 Task: Plan a event for the book club meeting.
Action: Mouse pressed left at (471, 325)
Screenshot: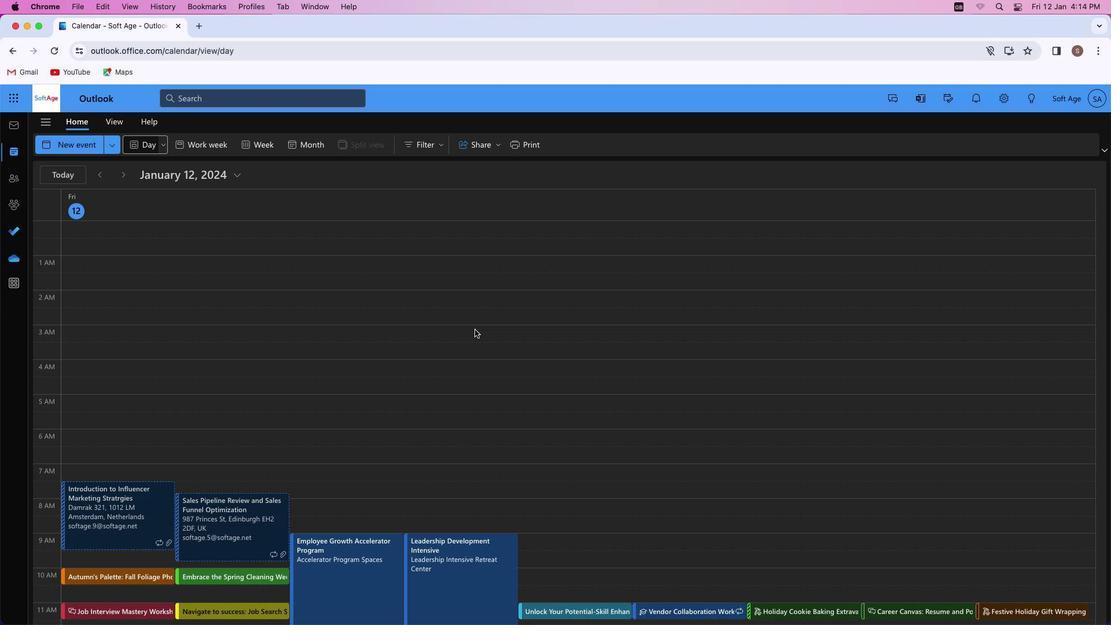 
Action: Mouse moved to (74, 138)
Screenshot: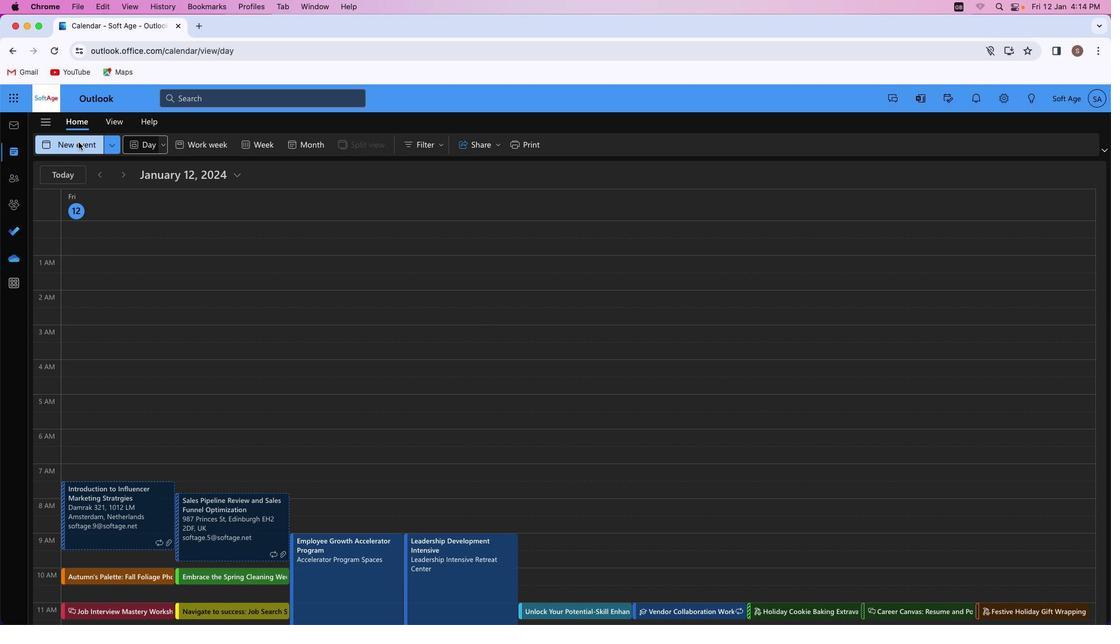 
Action: Mouse pressed left at (74, 138)
Screenshot: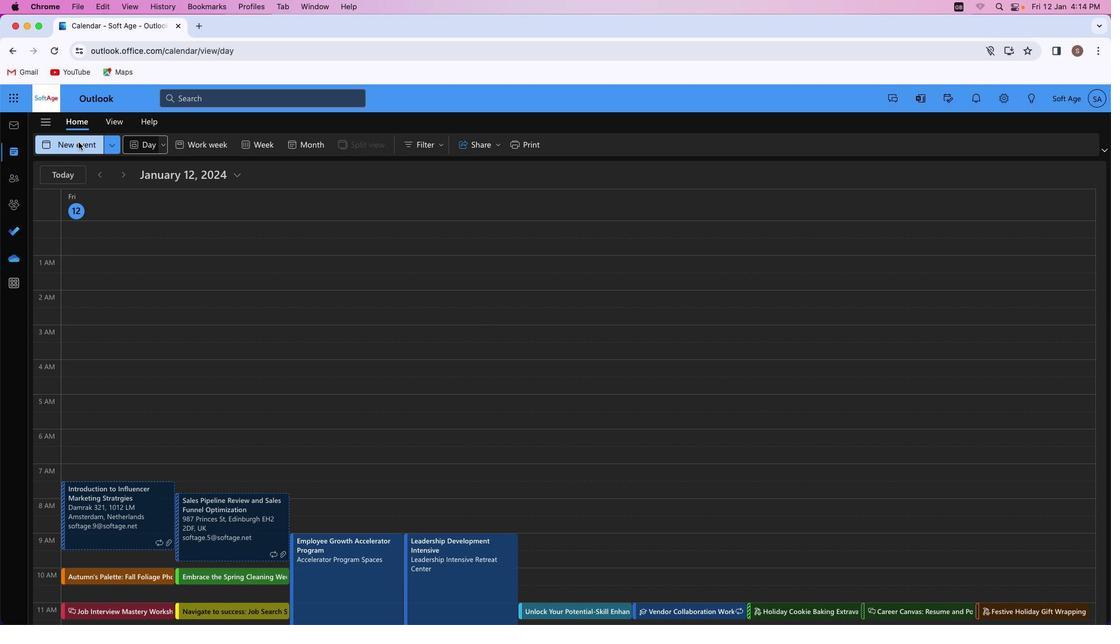 
Action: Mouse moved to (323, 216)
Screenshot: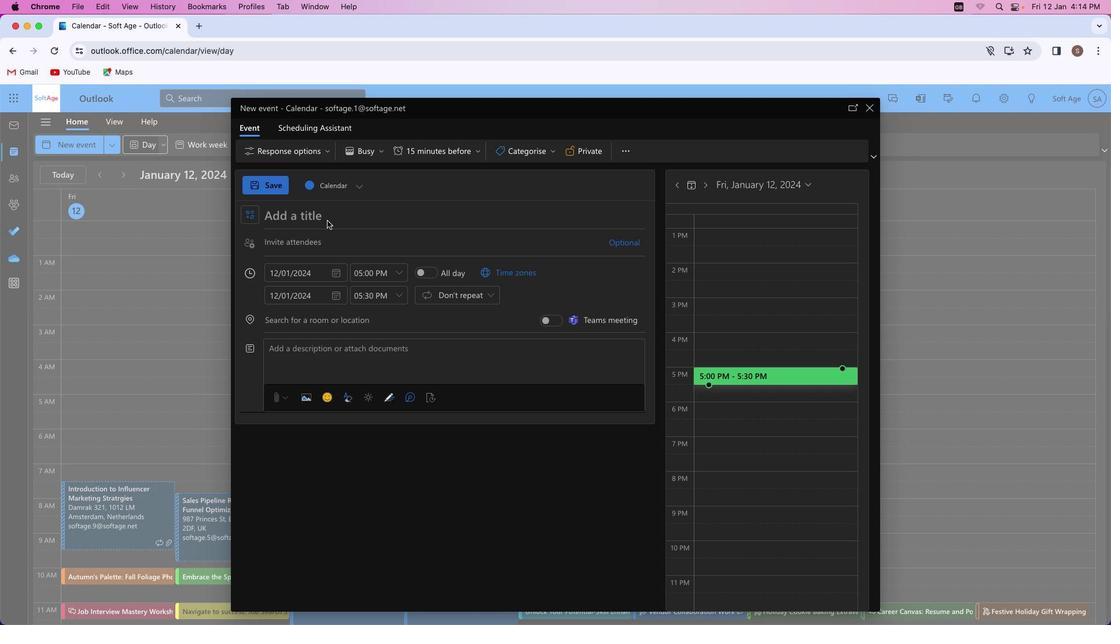 
Action: Mouse pressed left at (323, 216)
Screenshot: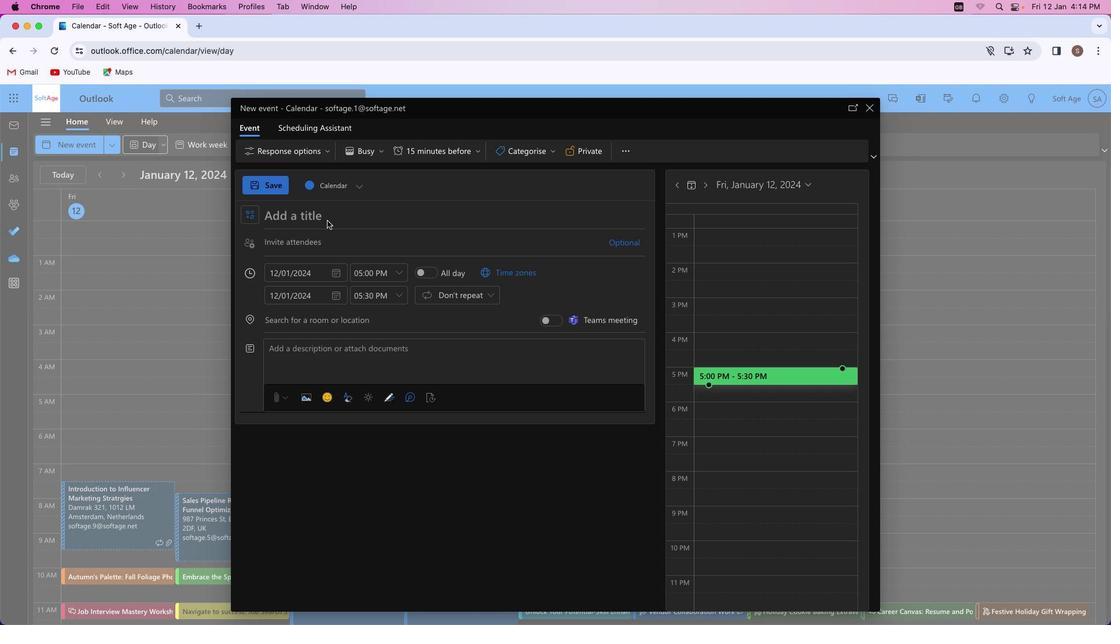 
Action: Key pressed Key.shift'U''n''w''i''n''d'Key.space'a''n''d'Key.spaceKey.shift'E''n''g''a''g''e'Key.space'a''t'Key.space't''h''e'Key.spaceKey.shift'B''o''o''k'Key.spaceKey.shift'C''l''u''b'Key.spaceKey.shift'S''u''m''m''i''t'
Screenshot: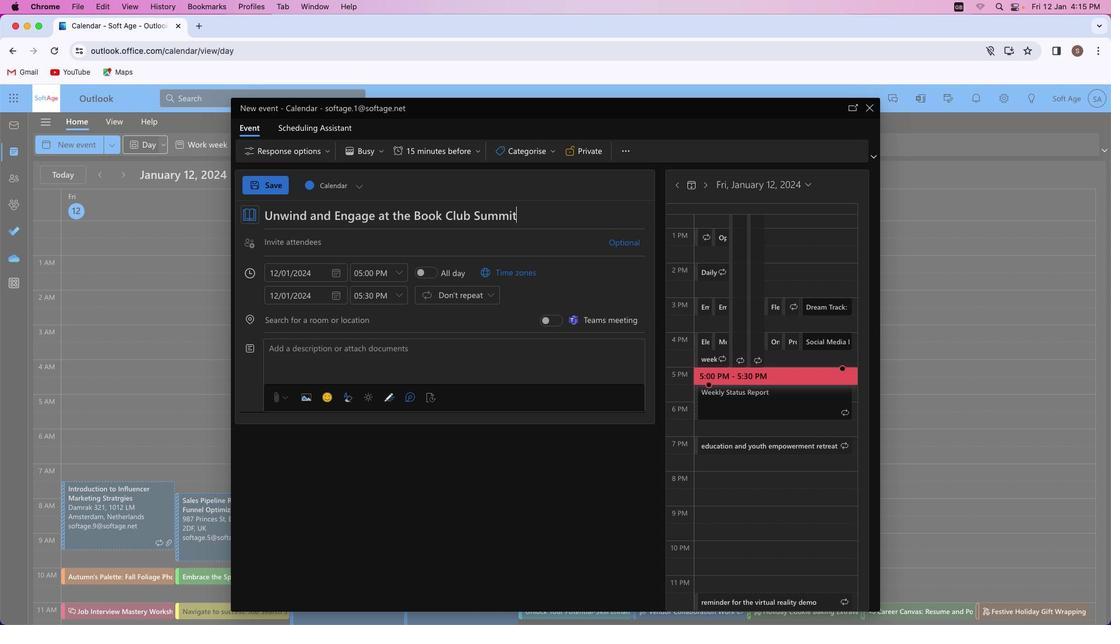 
Action: Mouse moved to (314, 242)
Screenshot: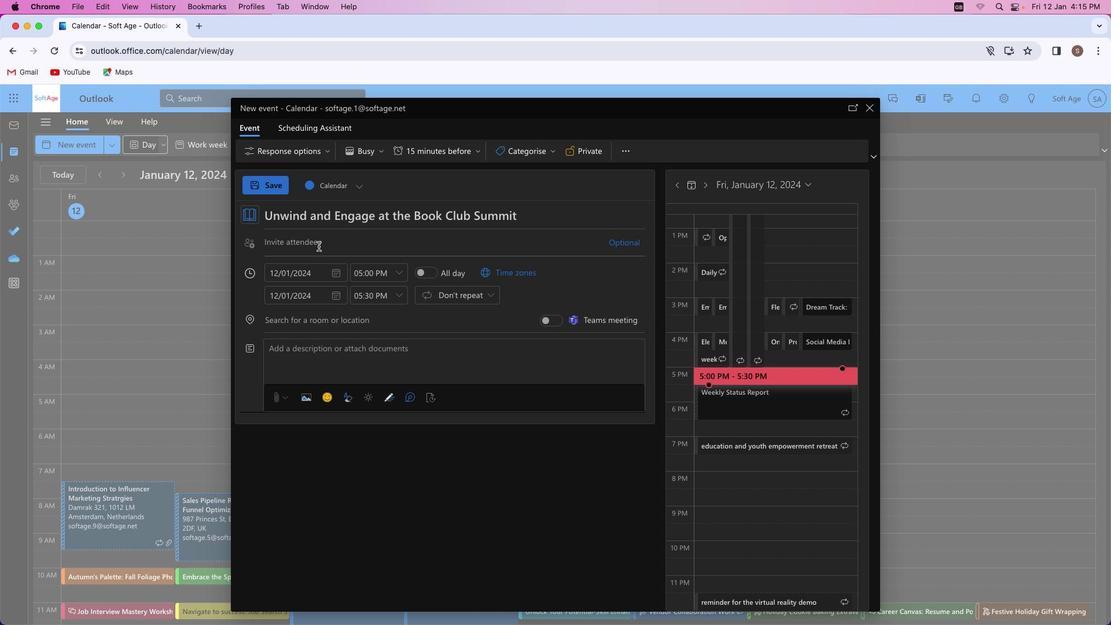 
Action: Mouse pressed left at (314, 242)
Screenshot: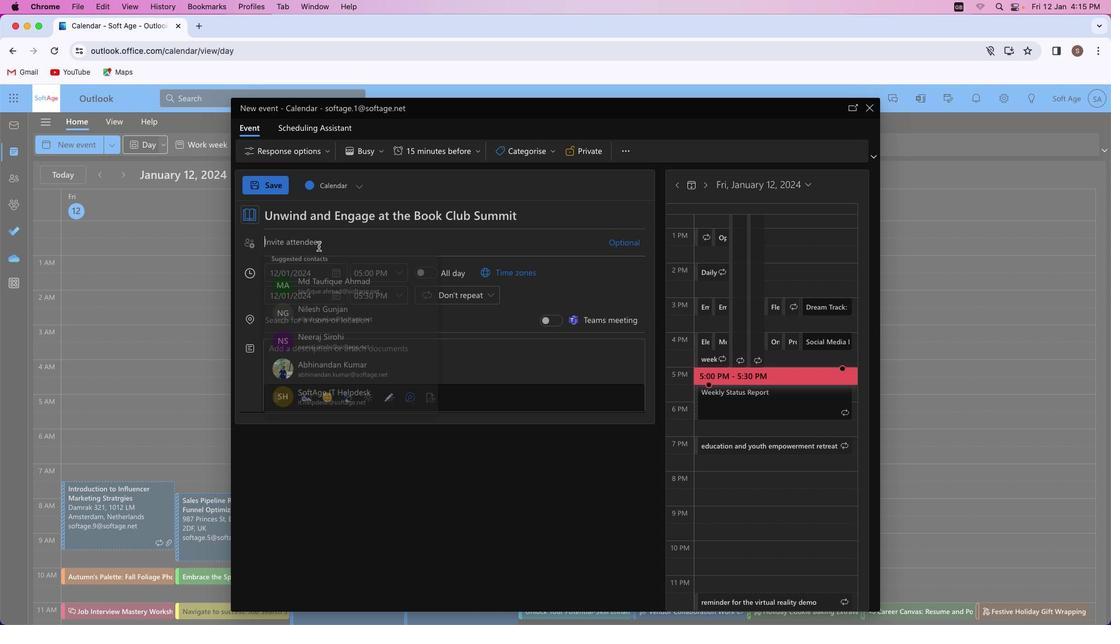 
Action: Key pressed Key.shift'S''h''i''v''a''m''y''a''d''a''v''4''1'Key.shift'@''o''u''t''l''o''o''k''.''c''o''m'
Screenshot: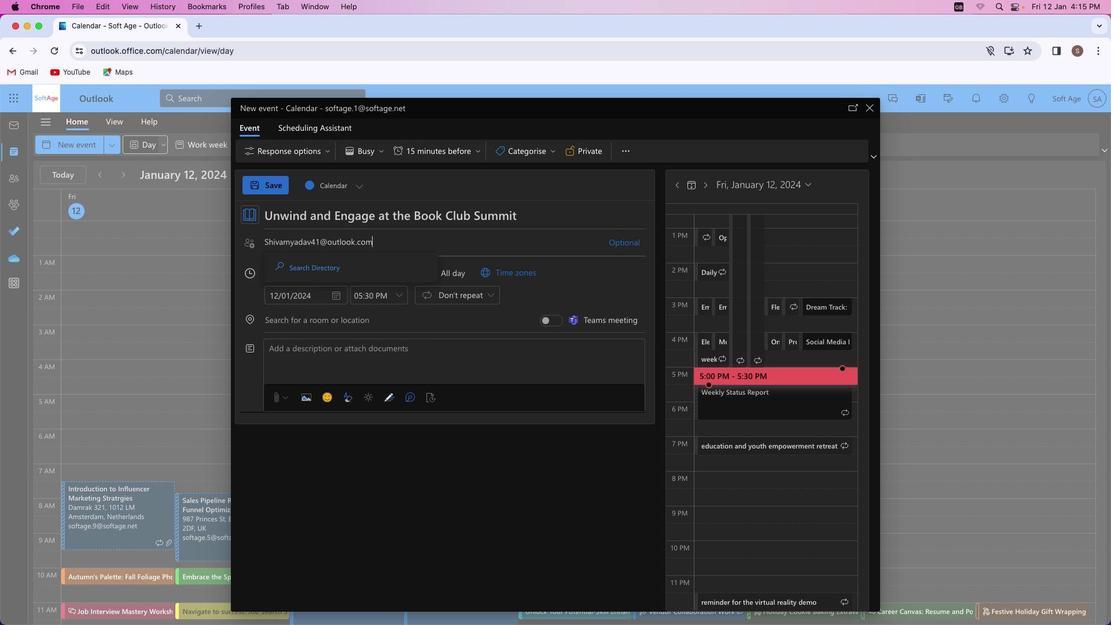 
Action: Mouse moved to (369, 258)
Screenshot: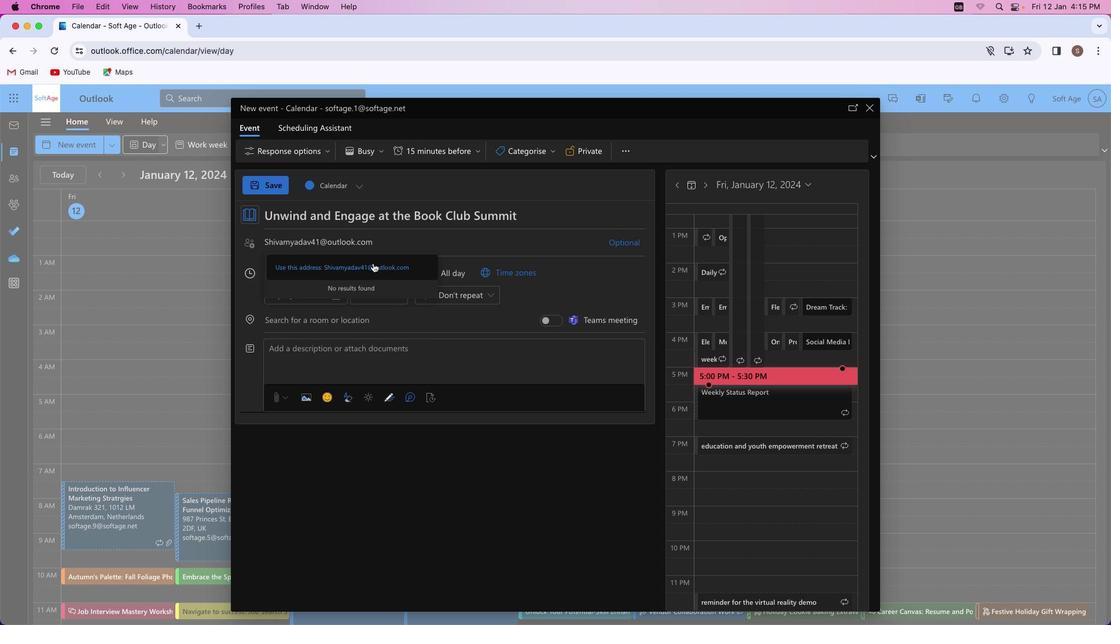 
Action: Mouse pressed left at (369, 258)
Screenshot: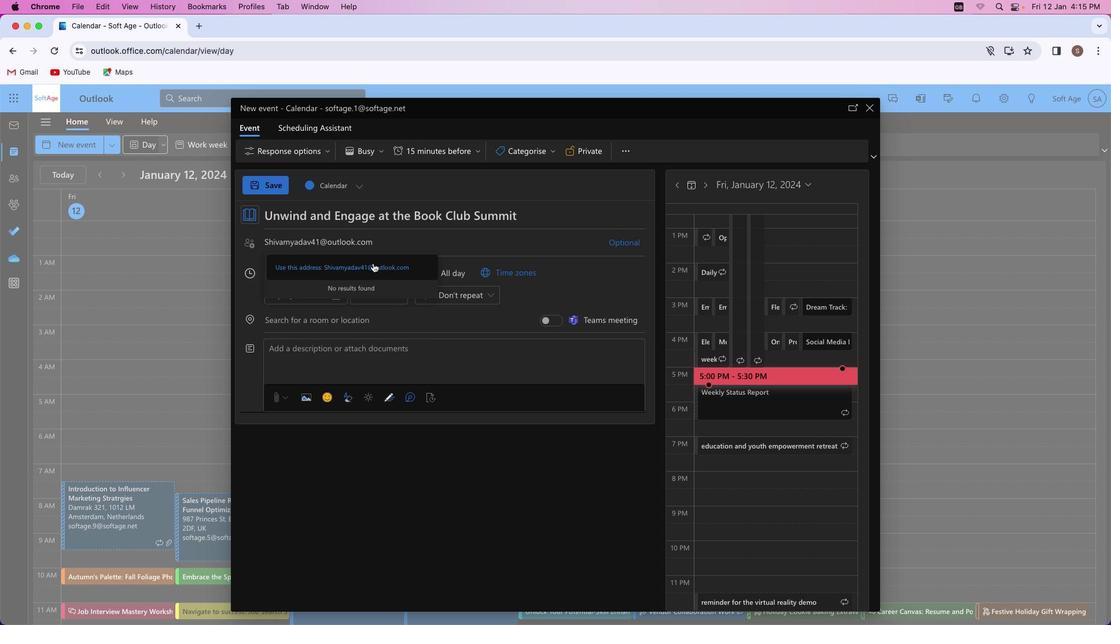 
Action: Mouse moved to (625, 257)
Screenshot: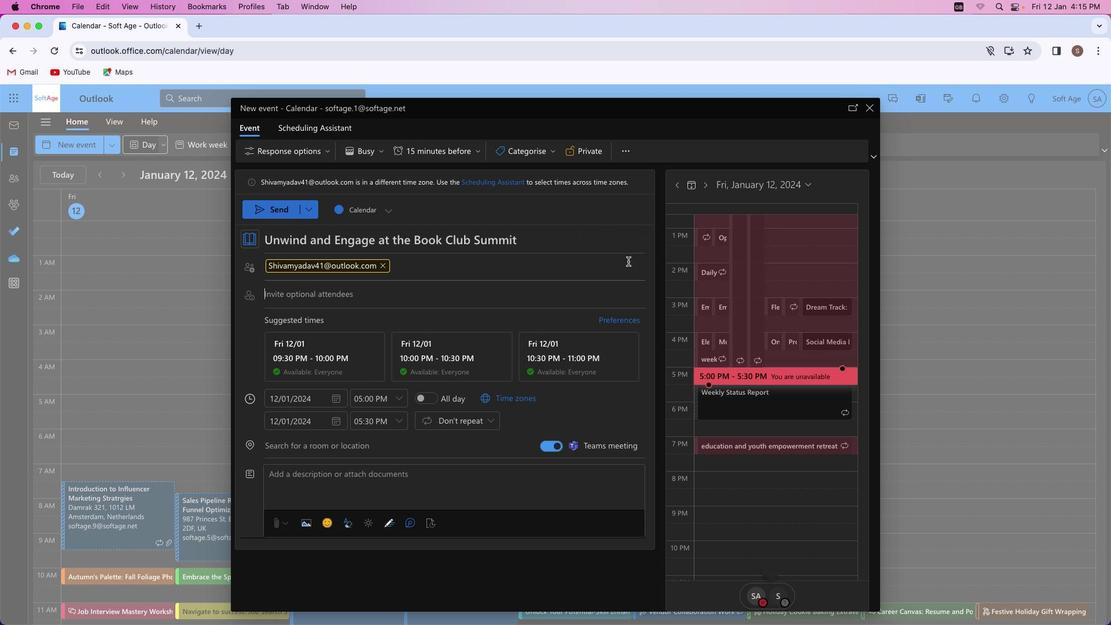 
Action: Mouse pressed left at (625, 257)
Screenshot: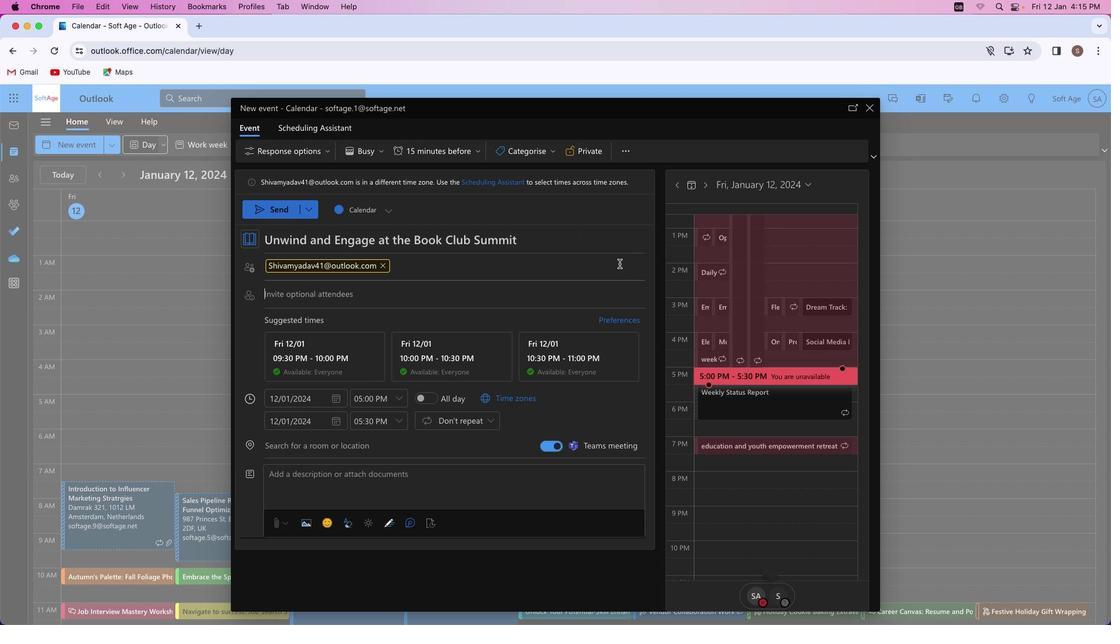 
Action: Mouse moved to (368, 288)
Screenshot: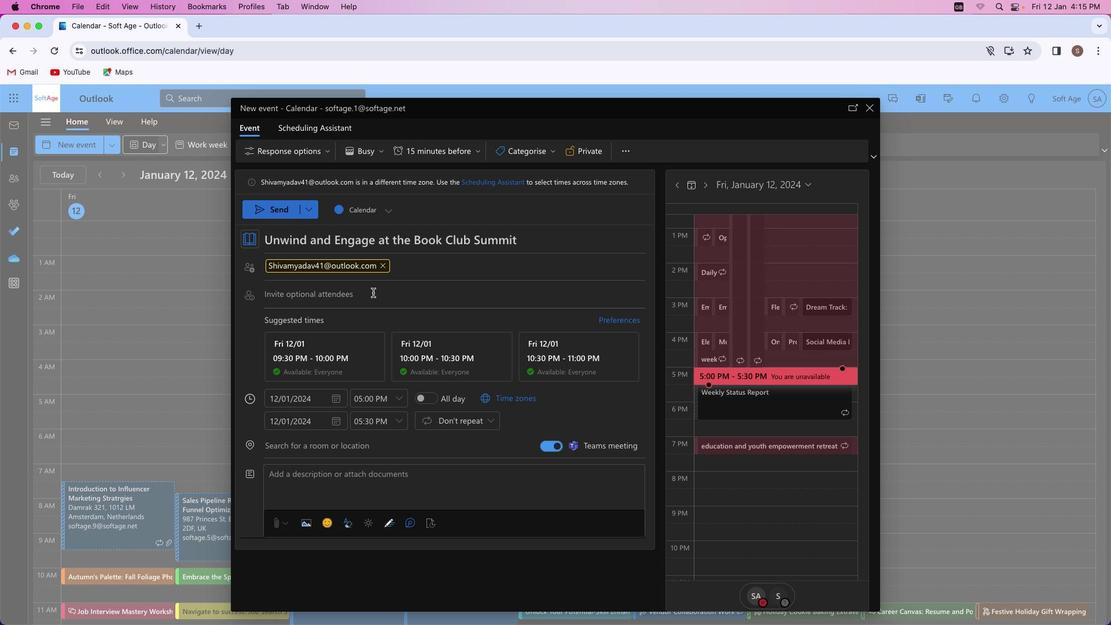 
Action: Key pressed Key.shift_r'M''u''n''e''e''s''h''k''u''m''a''r''9''7''3''2'Key.shift'@''o''u''t''l''o''o''k''.''c''o''m'
Screenshot: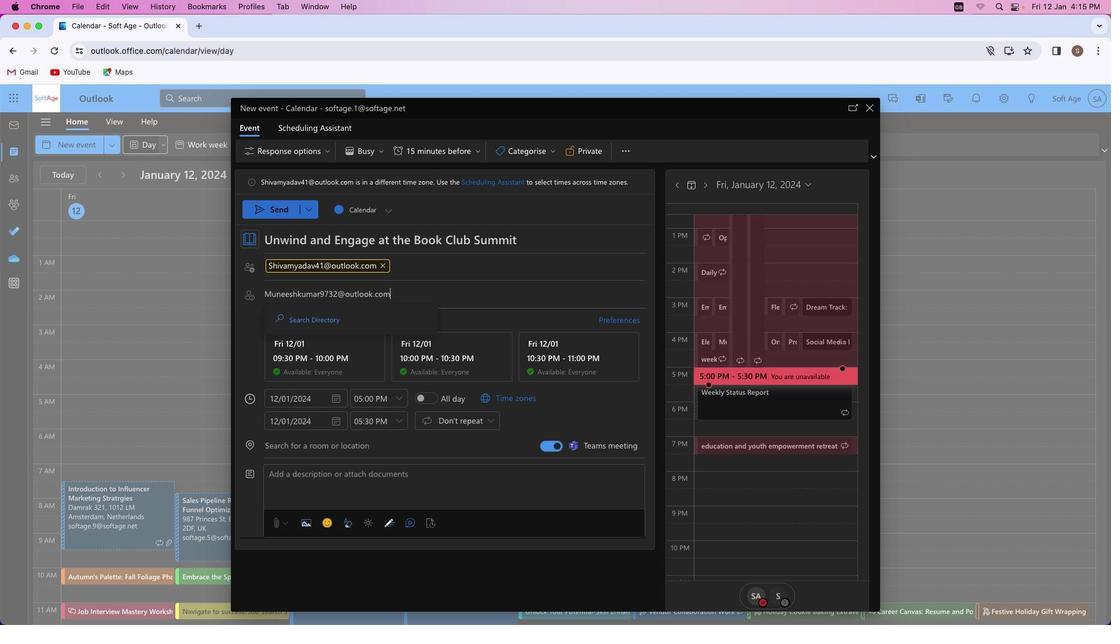 
Action: Mouse moved to (385, 312)
Screenshot: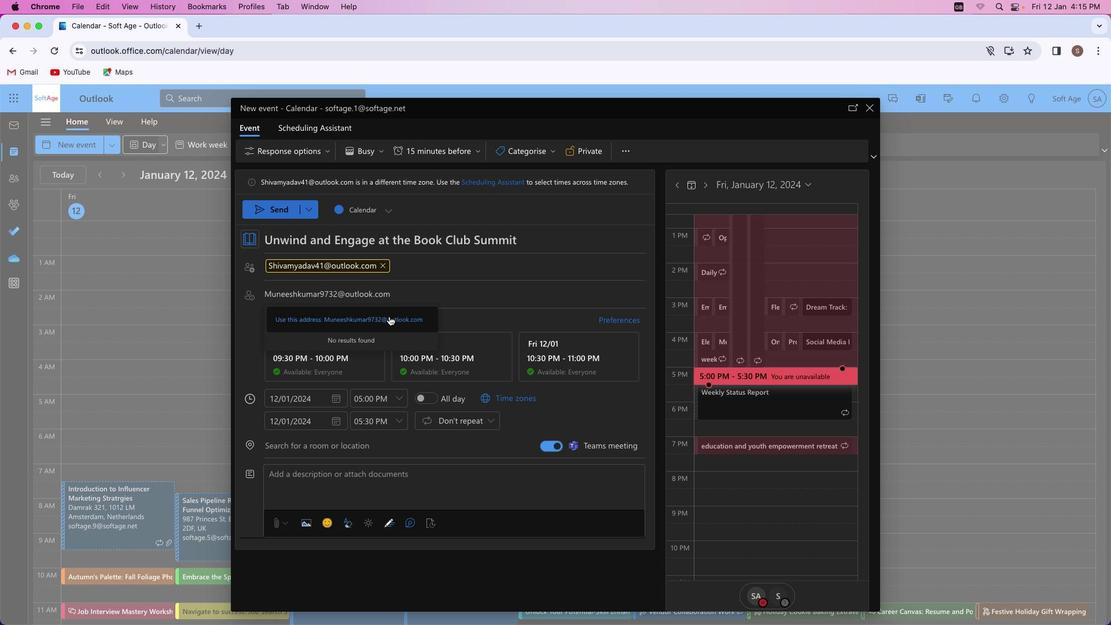 
Action: Mouse pressed left at (385, 312)
Screenshot: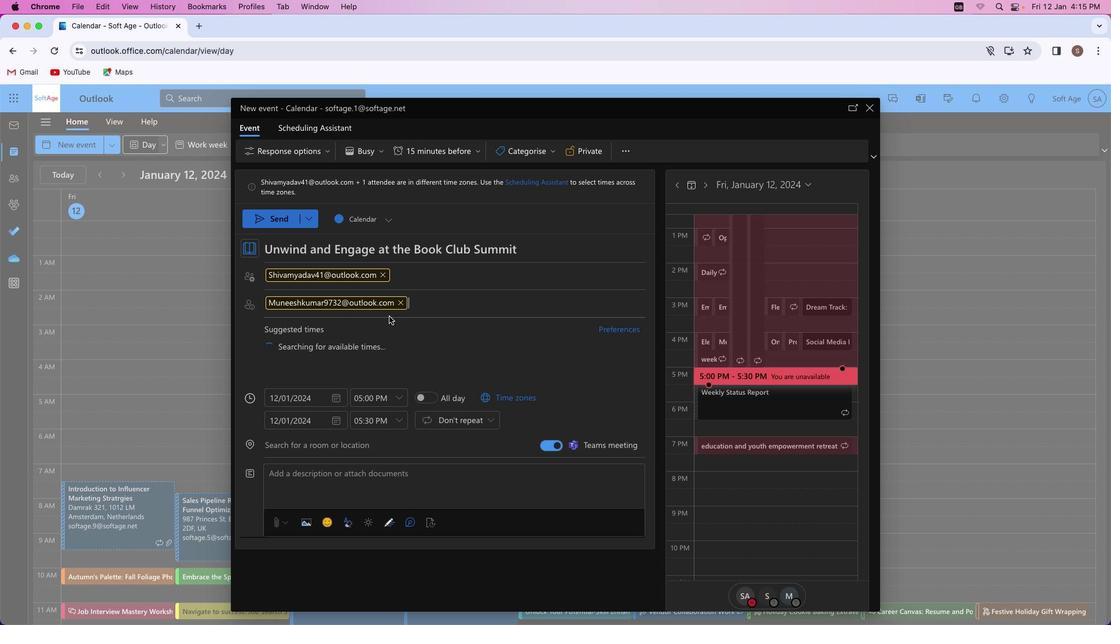 
Action: Mouse moved to (408, 274)
Screenshot: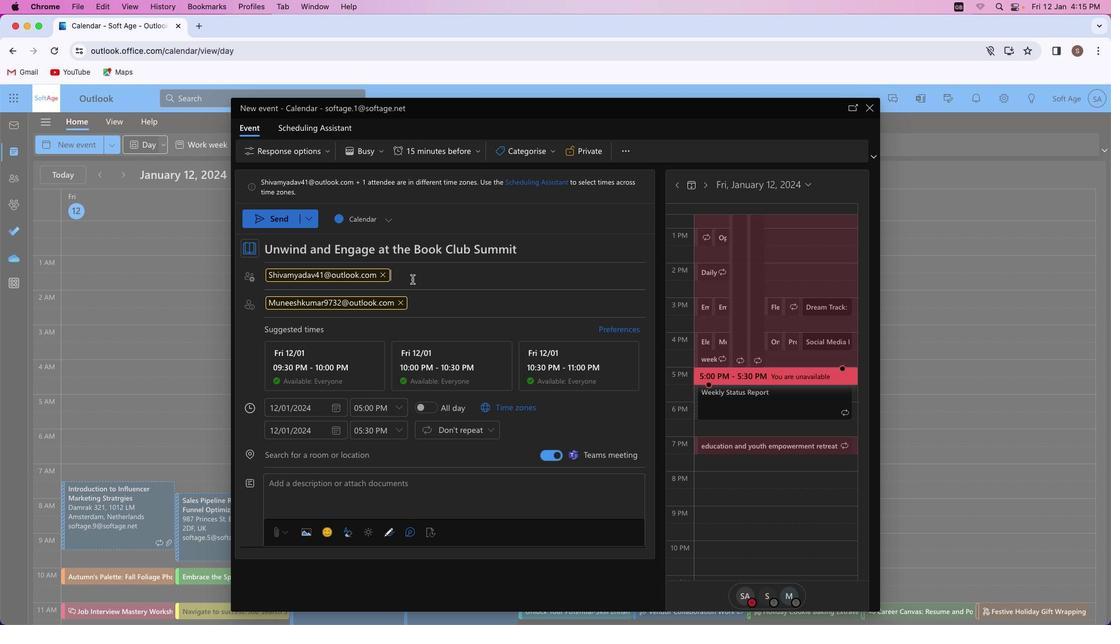 
Action: Mouse pressed left at (408, 274)
Screenshot: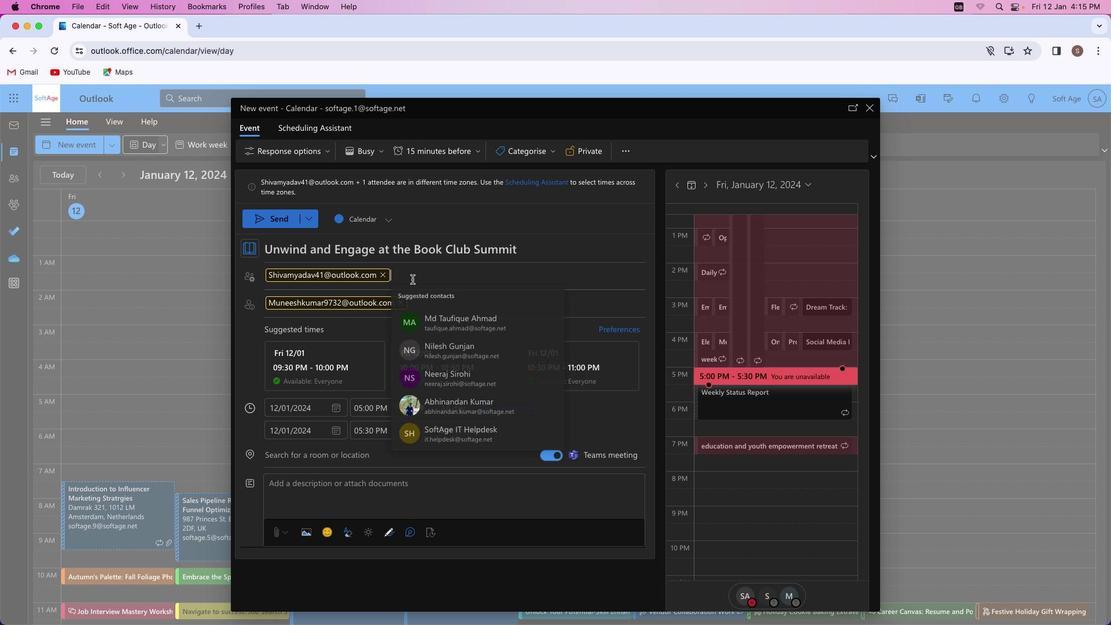 
Action: Key pressed Key.shift'A''k''a''s''h''r''a''j''p''u''t'Key.shift'@''o''u''t''l''o''o''k''.''c''o''m'
Screenshot: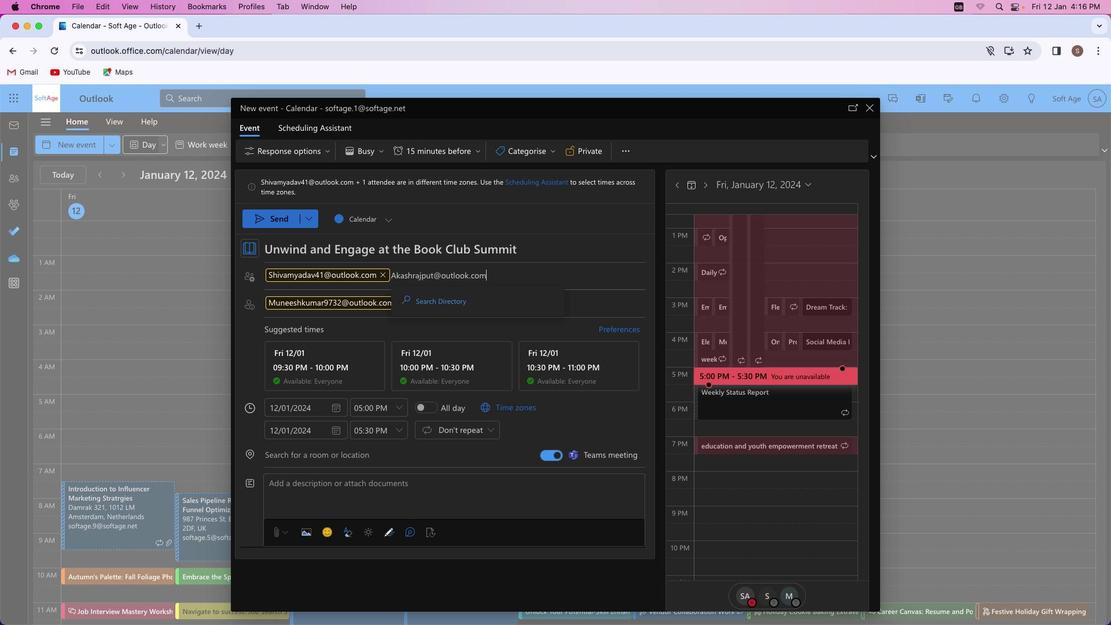 
Action: Mouse moved to (463, 295)
Screenshot: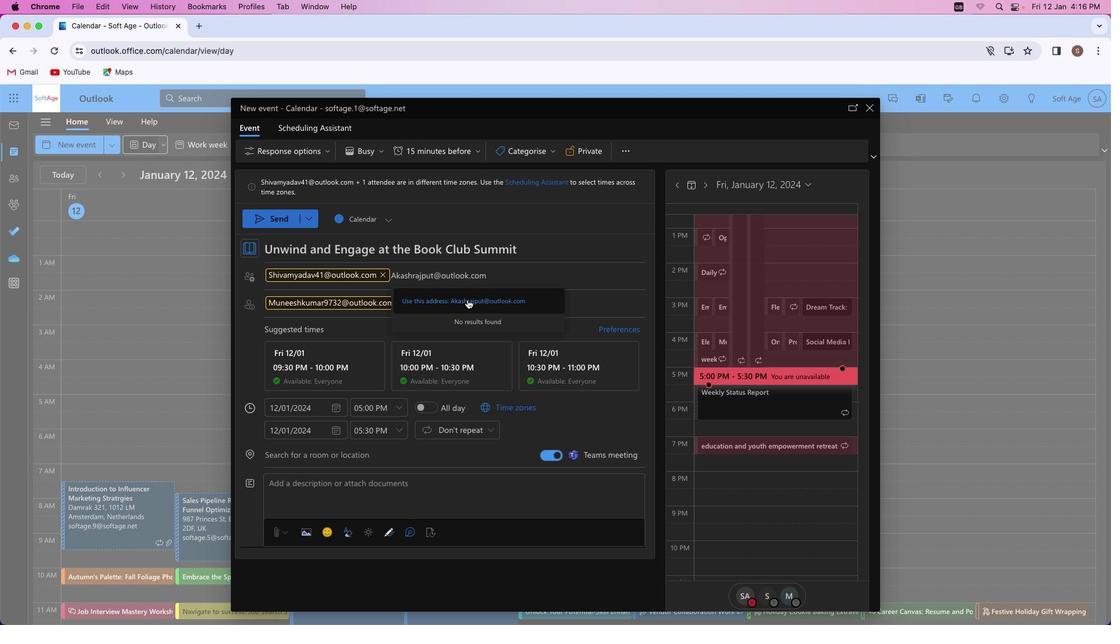 
Action: Mouse pressed left at (463, 295)
Screenshot: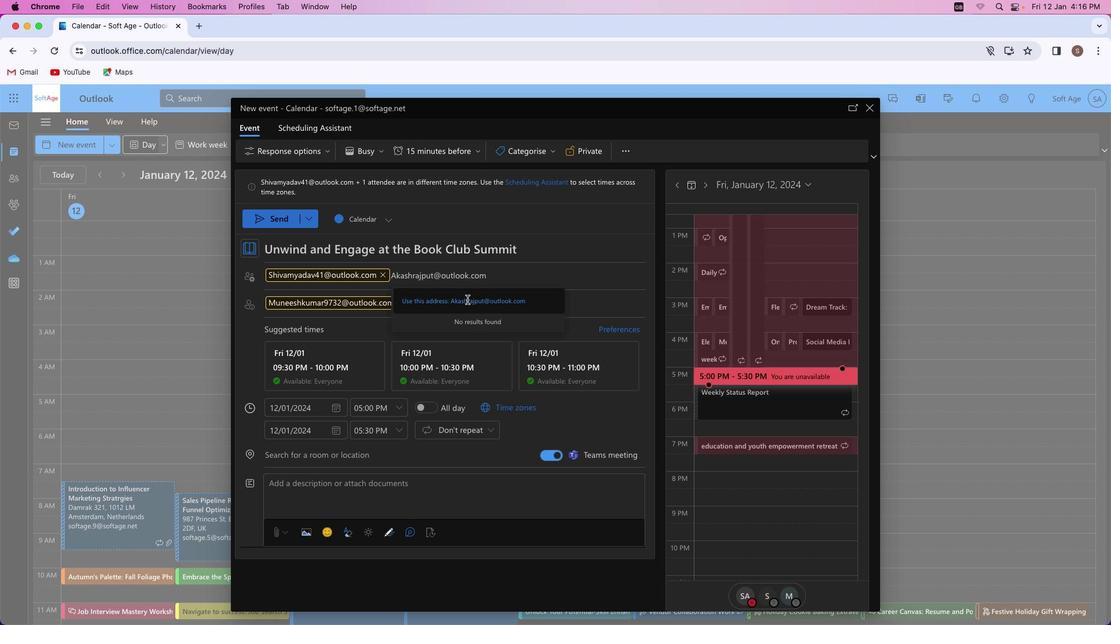 
Action: Mouse moved to (322, 447)
Screenshot: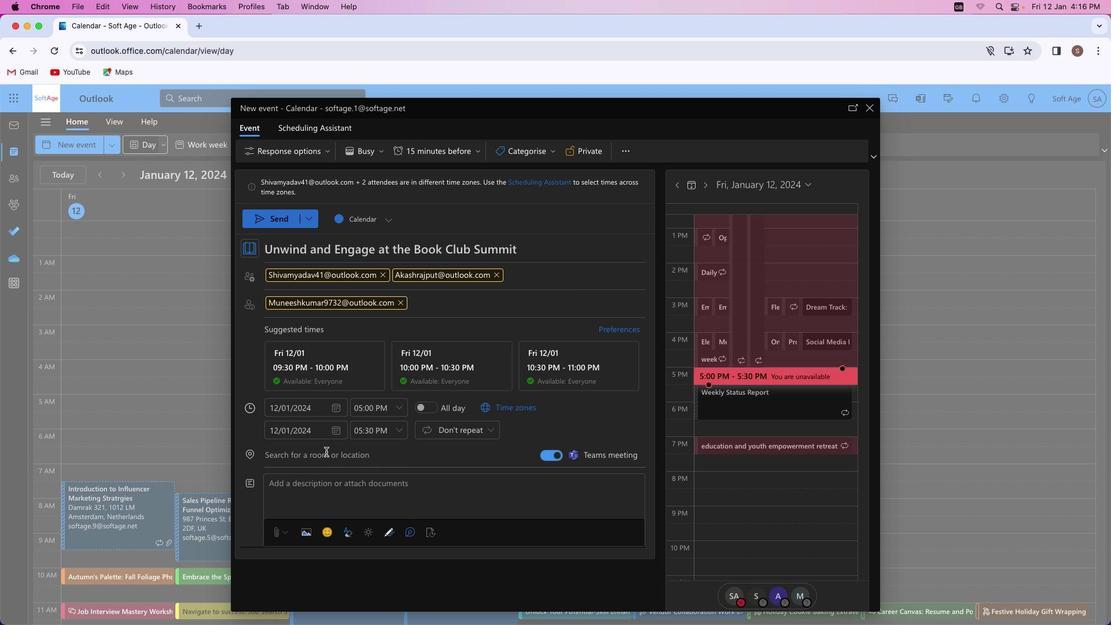 
Action: Mouse pressed left at (322, 447)
Screenshot: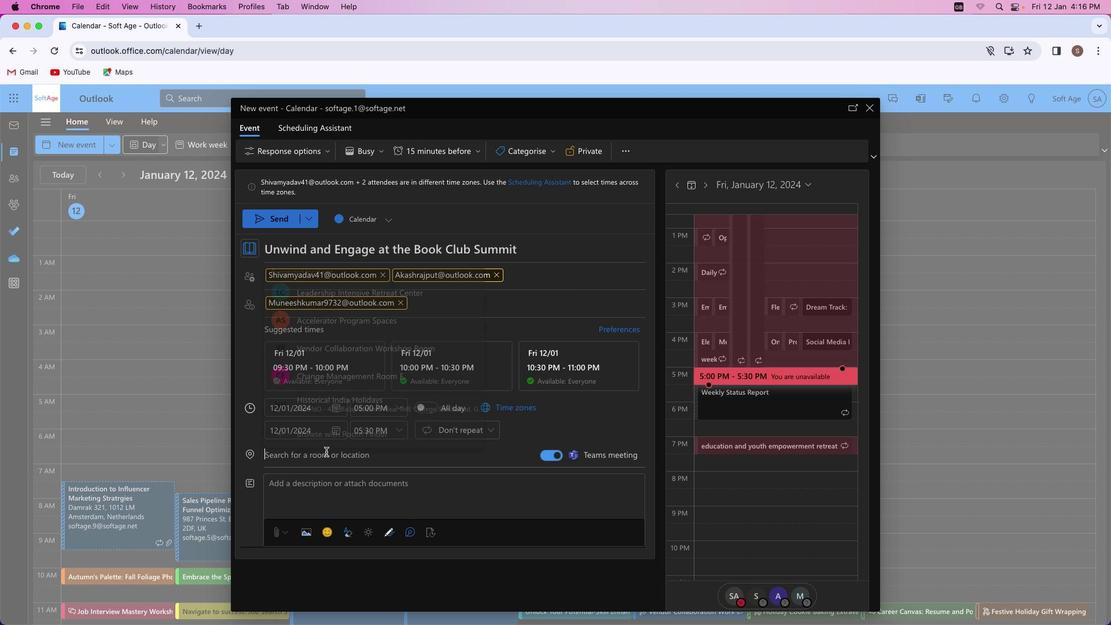 
Action: Key pressed Key.shift'C''l''u''b'Key.spaceKey.shift_r'M''e''e'
Screenshot: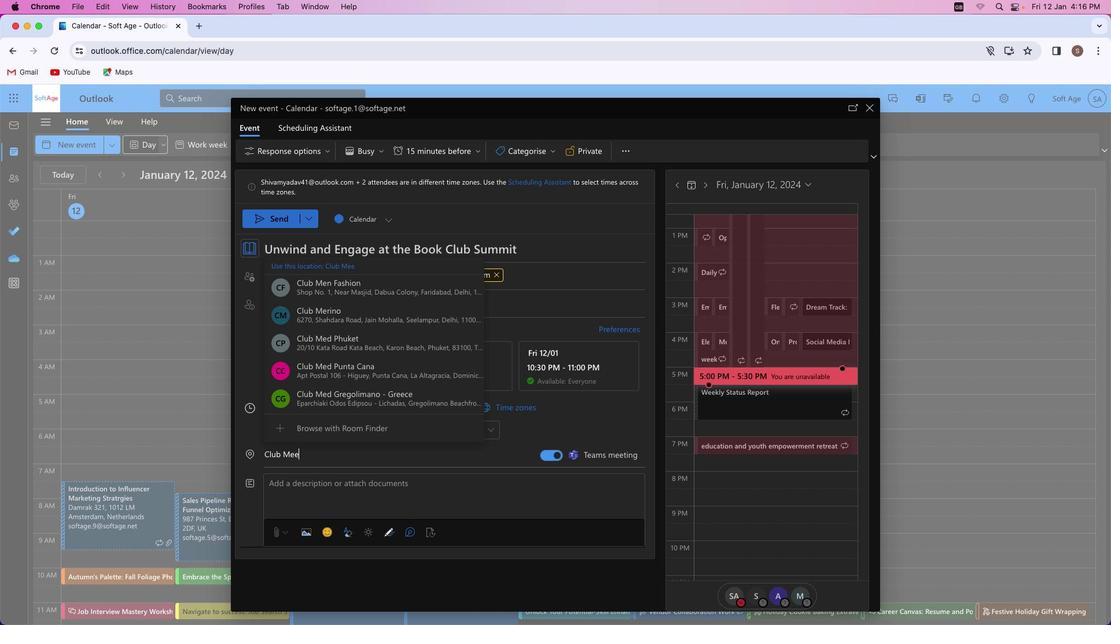 
Action: Mouse moved to (333, 345)
Screenshot: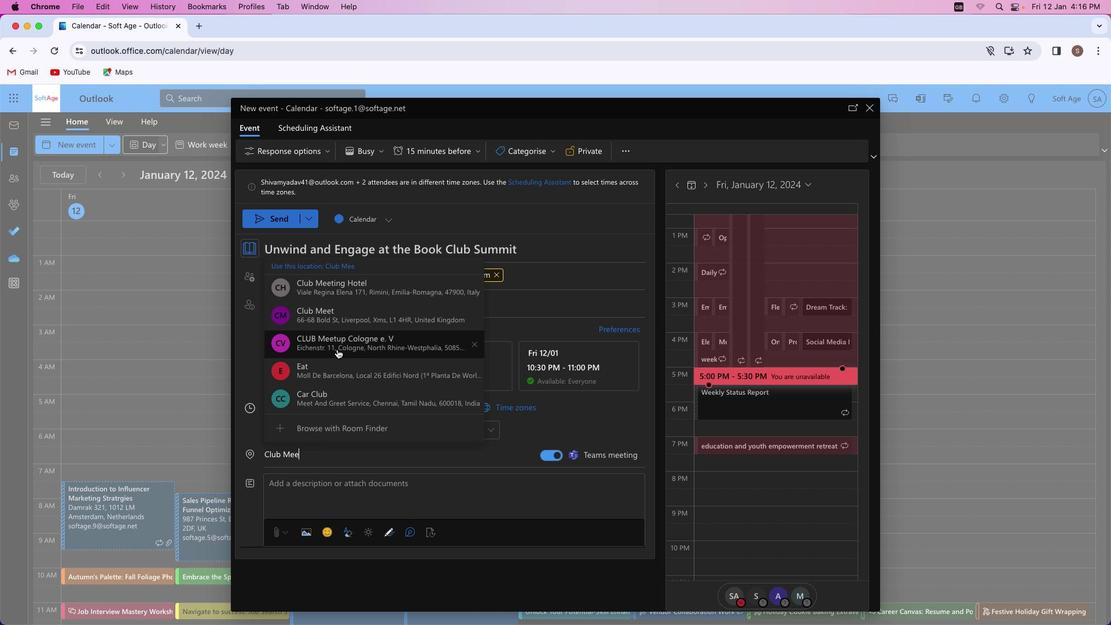 
Action: Mouse pressed left at (333, 345)
Screenshot: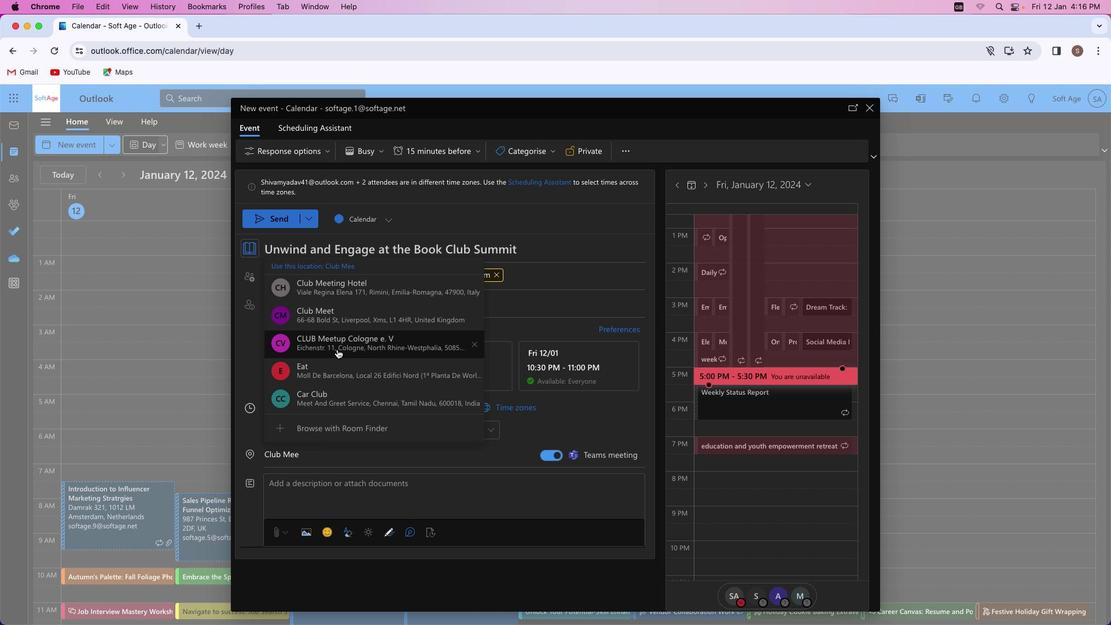 
Action: Mouse moved to (322, 483)
Screenshot: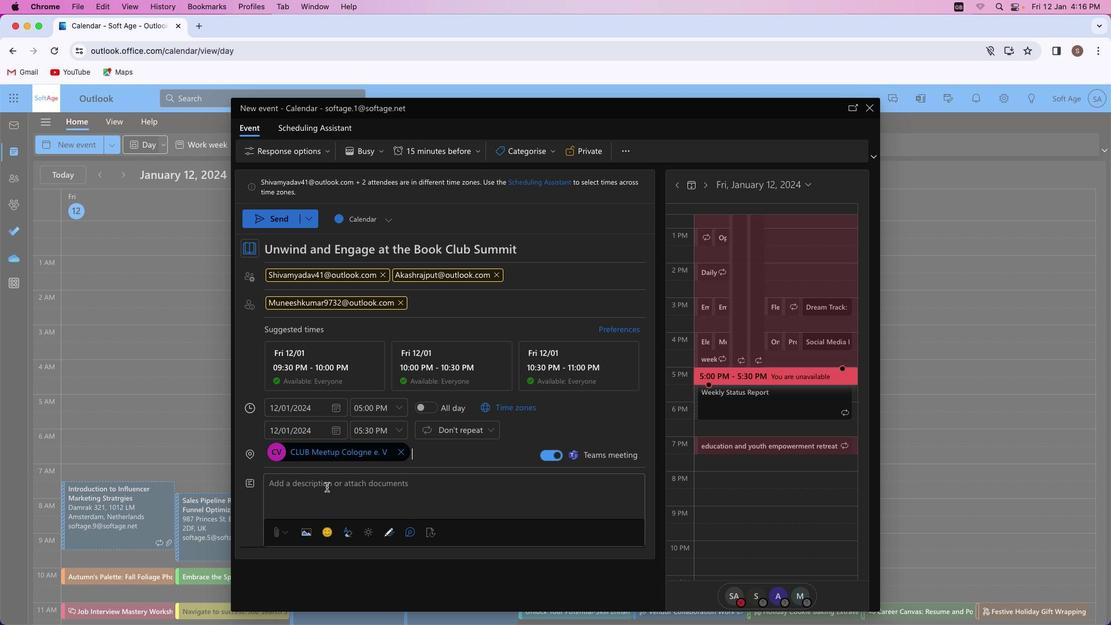 
Action: Mouse pressed left at (322, 483)
Screenshot: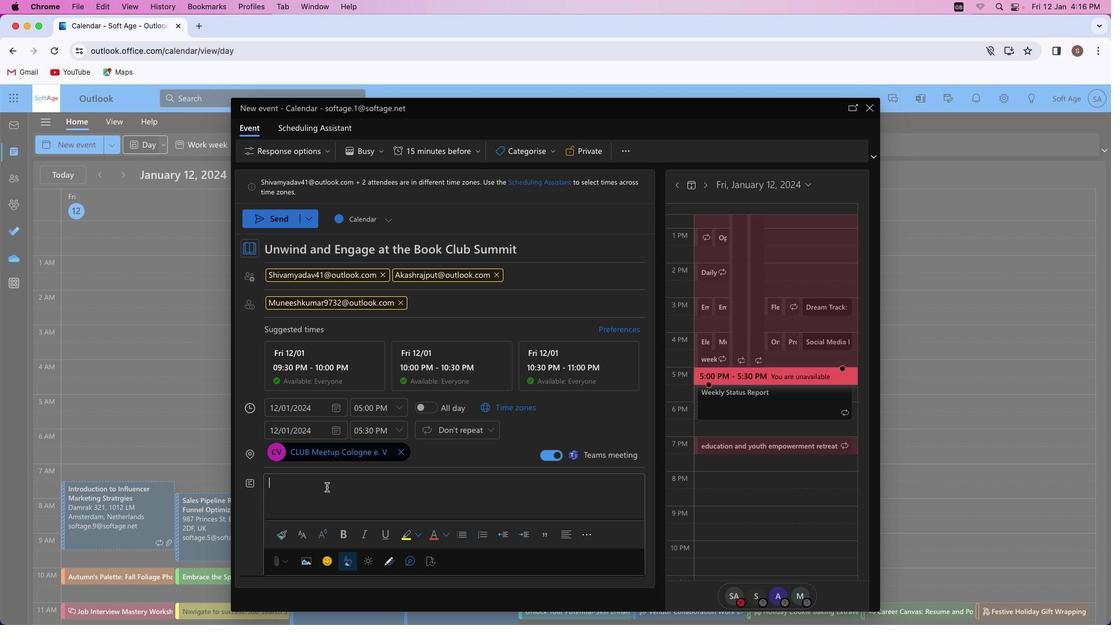 
Action: Mouse moved to (323, 481)
Screenshot: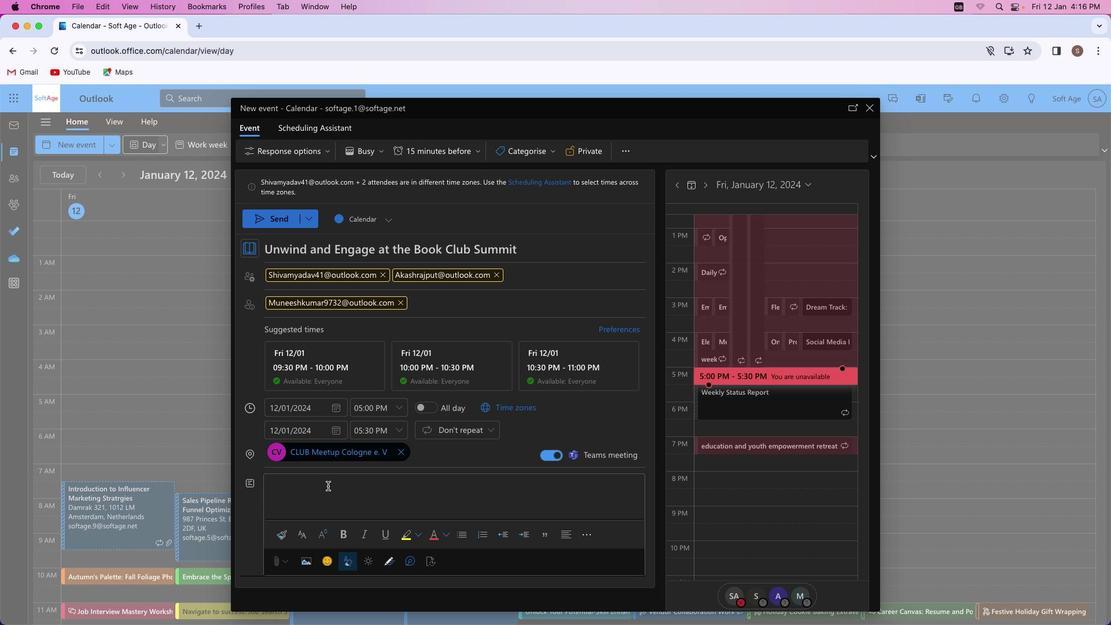 
Action: Key pressed Key.shift_r'J''o''i''n'Key.space'l''i''t''e''r''a''r''y'Key.space'l''o''u''n''g''e'','Key.space'w''h''e''r''e'Key.space'a''v''i''d'Key.space'r''e''a''d''e''r''s'Key.space'g''a''t''h''e''r'Key.space'f''o''r'Key.space'v''i''b''r''a''n''t'Key.space'd''i''s''c''u''s''s''i''o''n''s''.'Key.spaceKey.shift'D''i''v''e'Key.space'i''n''t''o'Key.space'c''a''p''t''i''v''a''t''i''n''g'Key.space's''t''o''r''i''e''s'','Key.space'e''x''c''h''a''n''g''e'Key.space'p''e''r''s''p''e''c''t''i''v''e''s'','Key.space'a''n''d'Key.space'e''n''j''o''y'Key.space't''h''e'Key.space'c''a''m''a''r''a''d''e''r''i''e'Key.space'o''f'Key.space'o''u''r'Key.space'b''o''o''k'Key.space'c''l''u''b'Key.space'm''e''e''t''i''n''g''s''.'
Screenshot: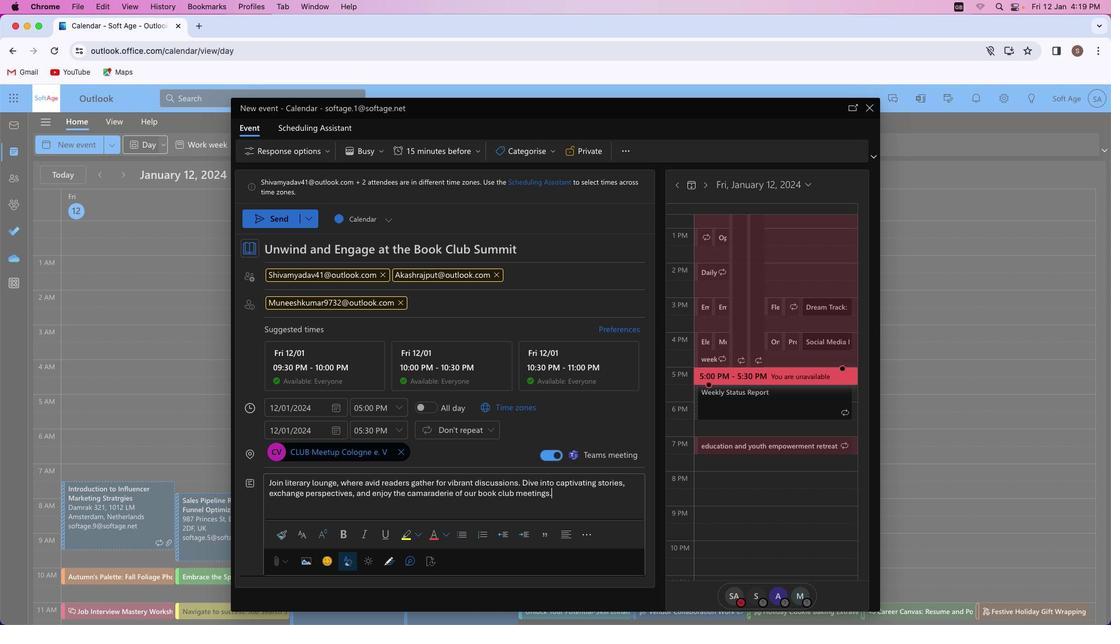 
Action: Mouse moved to (550, 493)
Screenshot: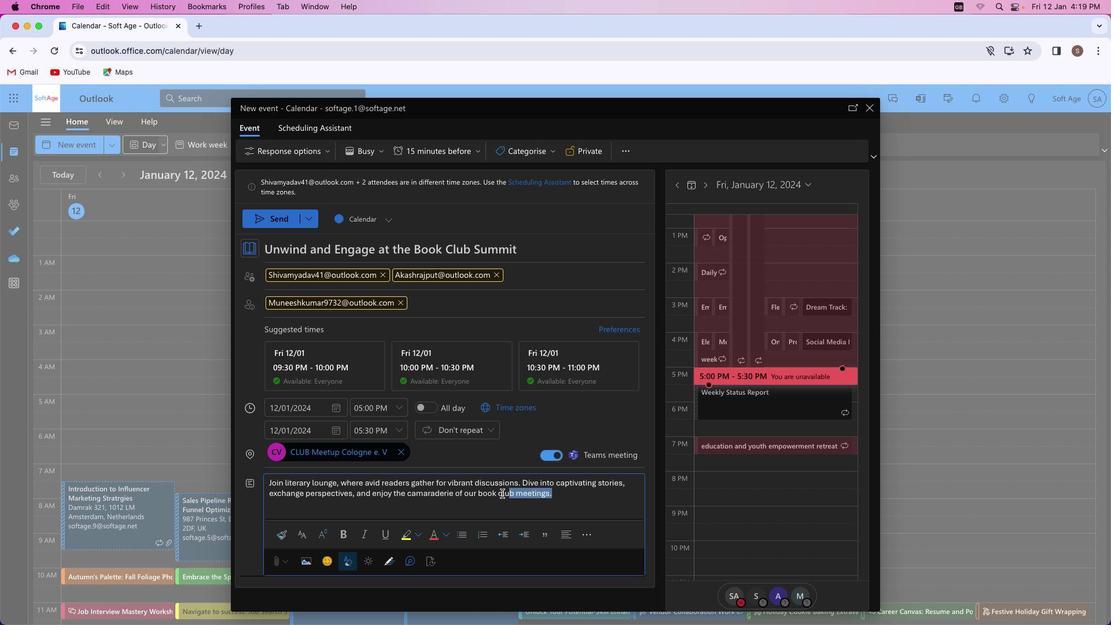 
Action: Mouse pressed left at (550, 493)
Screenshot: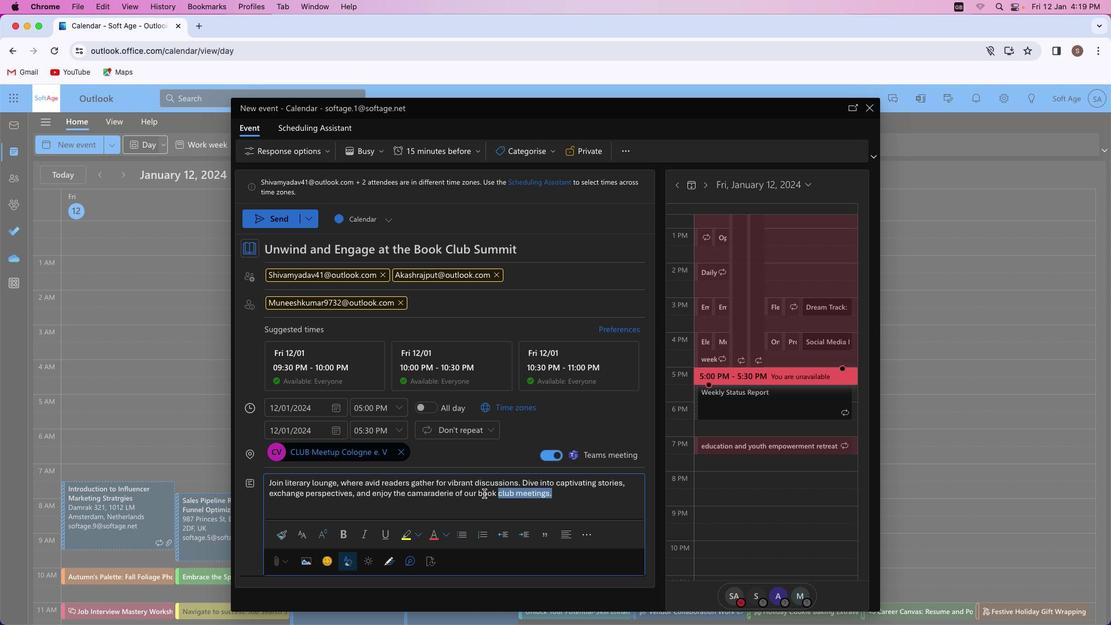 
Action: Mouse moved to (303, 530)
Screenshot: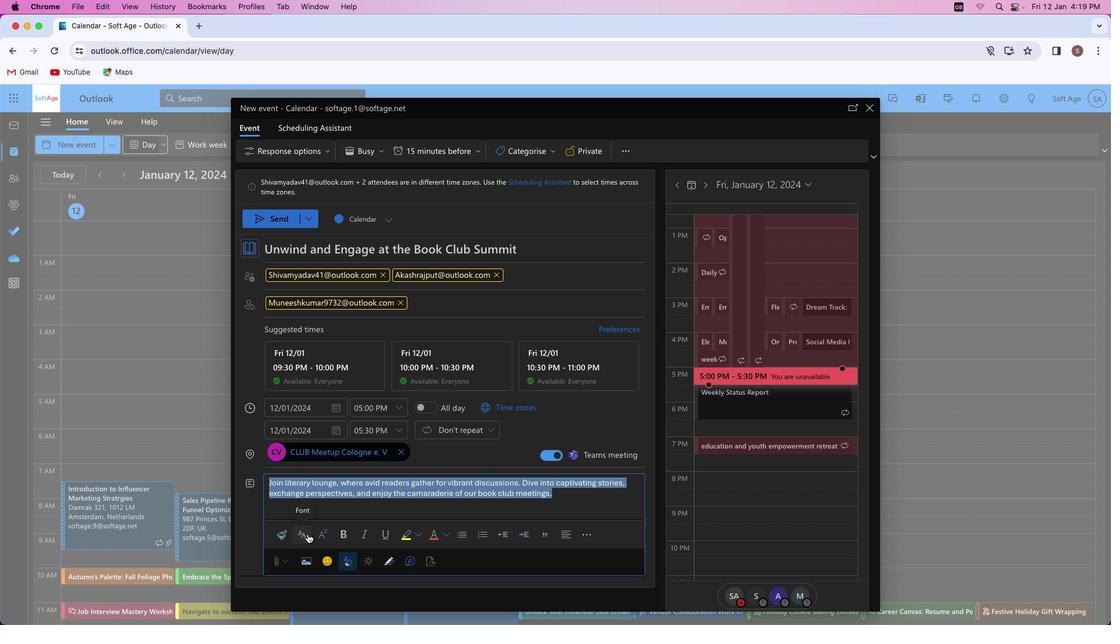 
Action: Mouse pressed left at (303, 530)
Screenshot: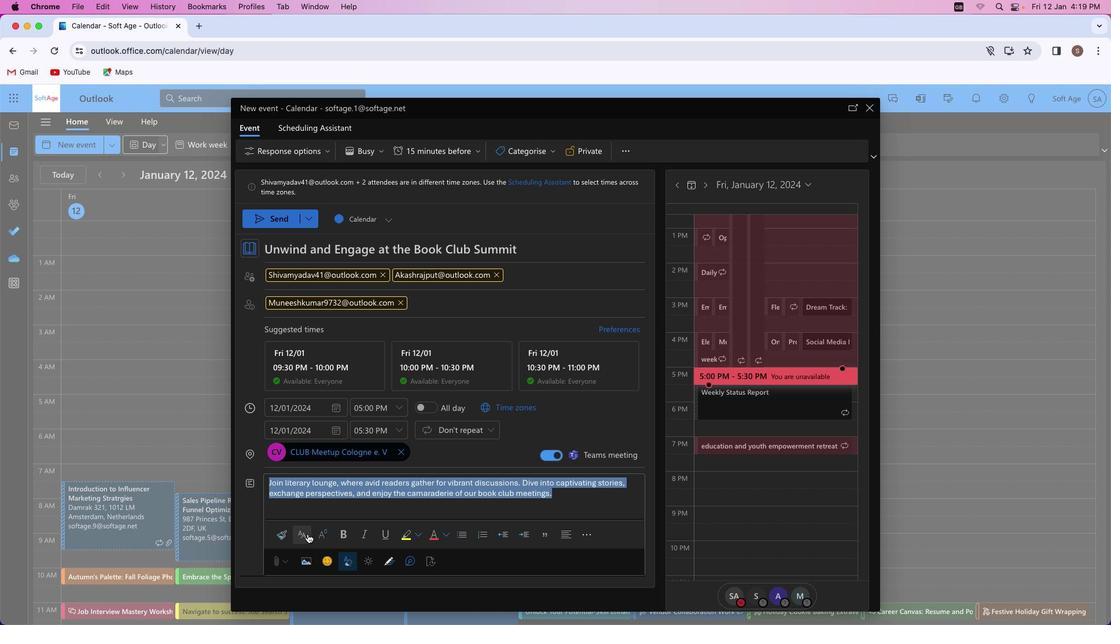 
Action: Mouse moved to (335, 481)
Screenshot: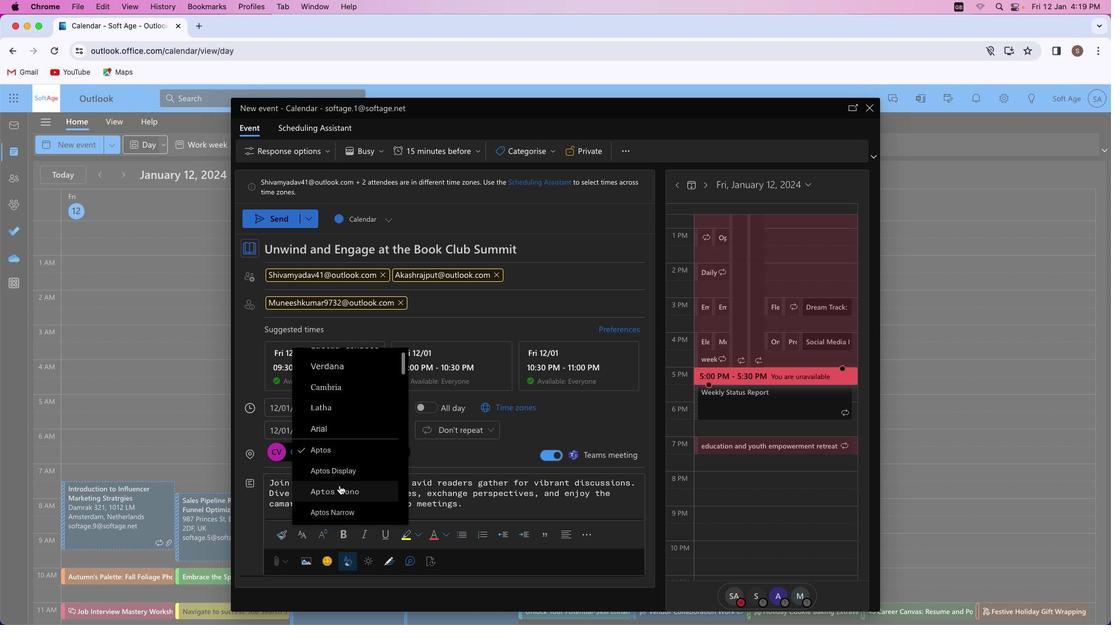 
Action: Mouse scrolled (335, 481) with delta (-3, -4)
Screenshot: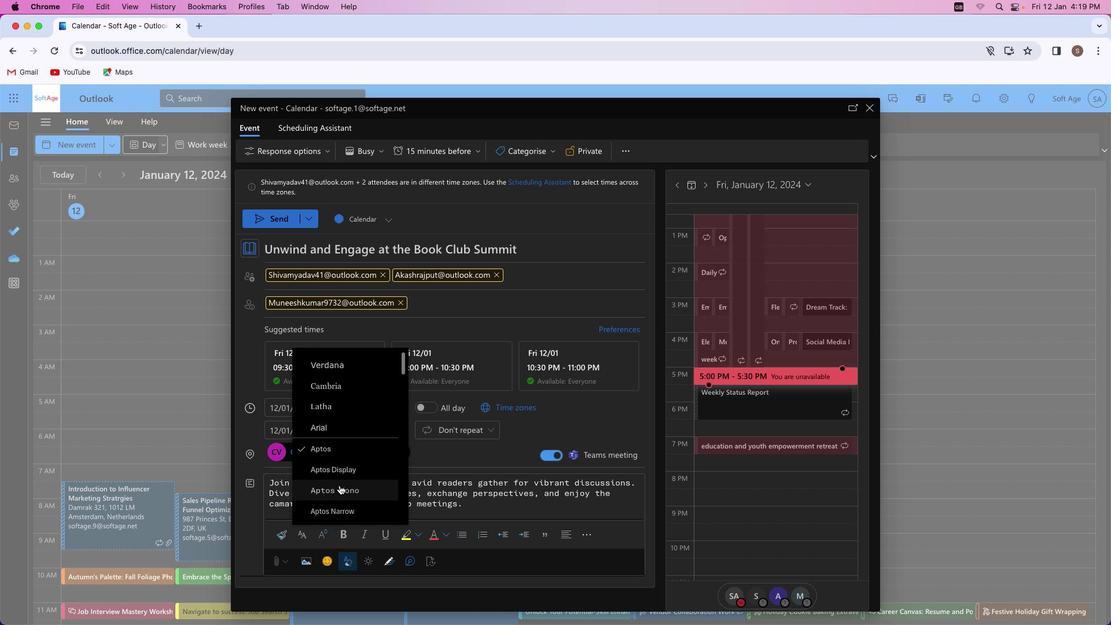 
Action: Mouse scrolled (335, 481) with delta (-3, -4)
Screenshot: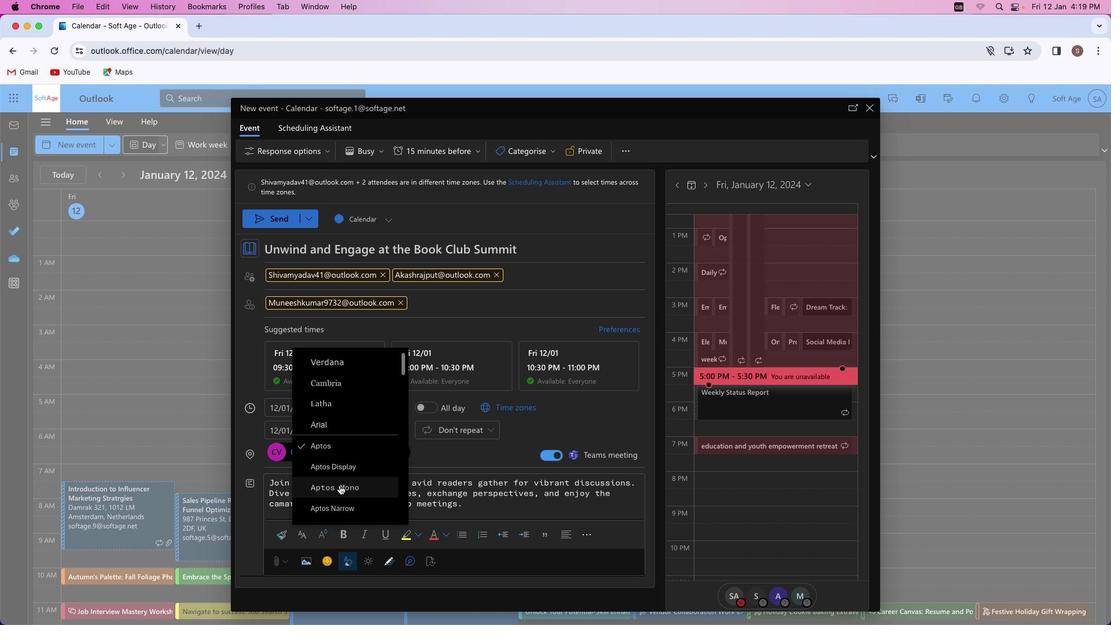 
Action: Mouse scrolled (335, 481) with delta (-3, -4)
Screenshot: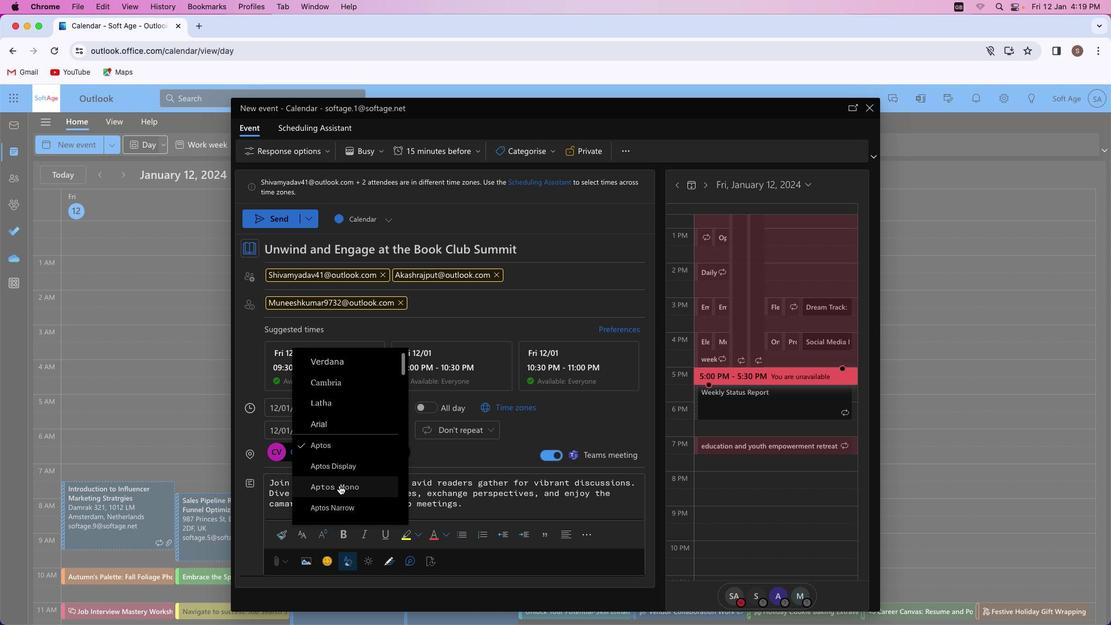 
Action: Mouse moved to (335, 481)
Screenshot: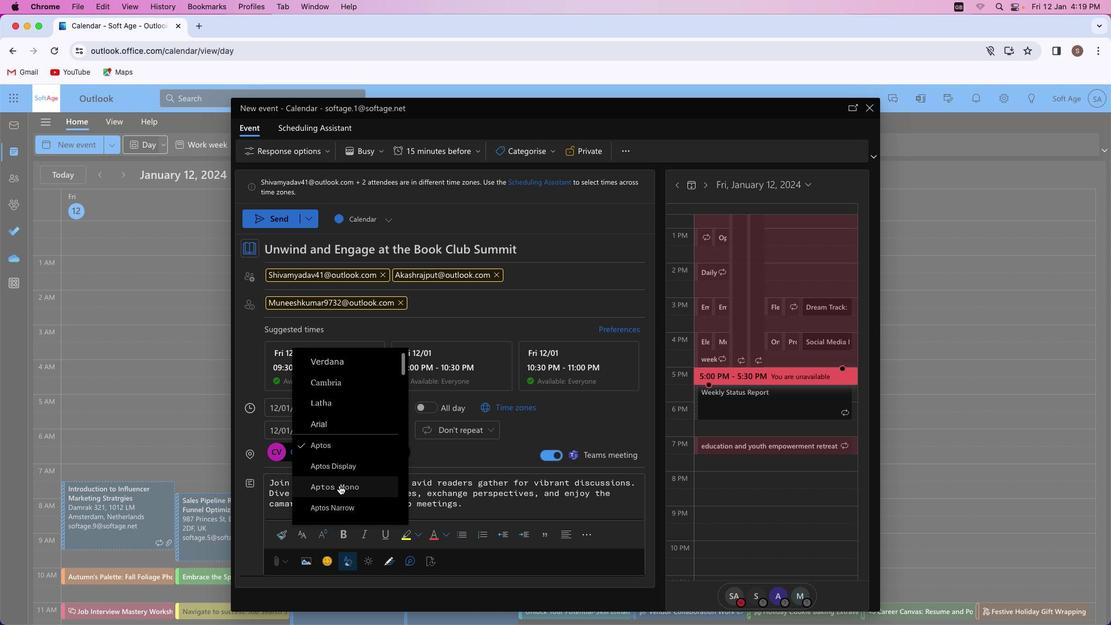 
Action: Mouse pressed left at (335, 481)
Screenshot: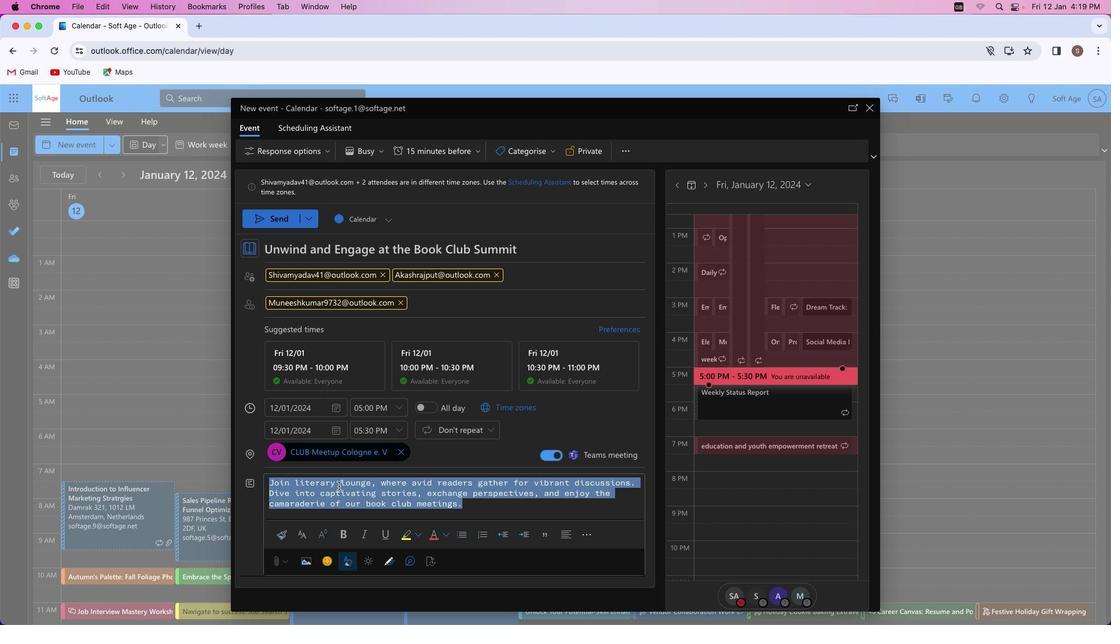 
Action: Mouse moved to (360, 529)
Screenshot: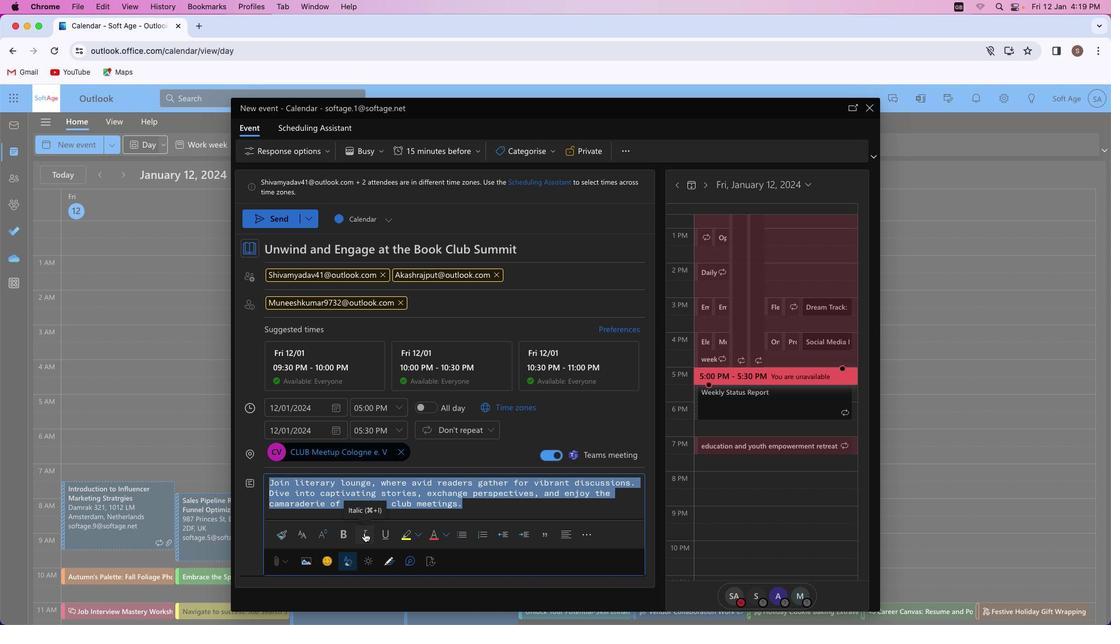 
Action: Mouse pressed left at (360, 529)
Screenshot: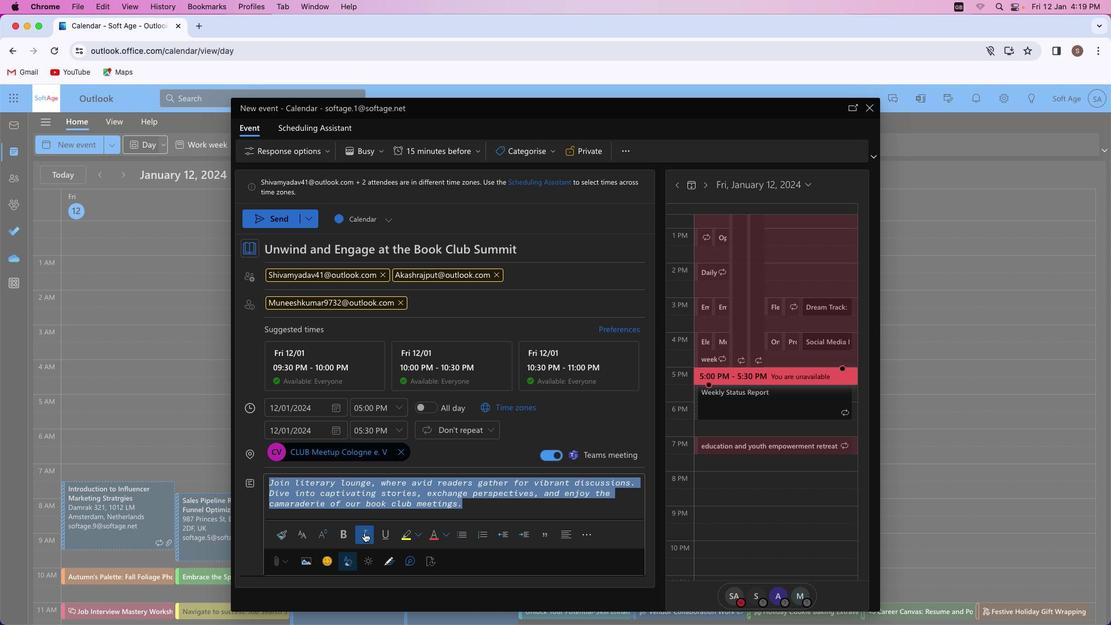 
Action: Mouse moved to (412, 529)
Screenshot: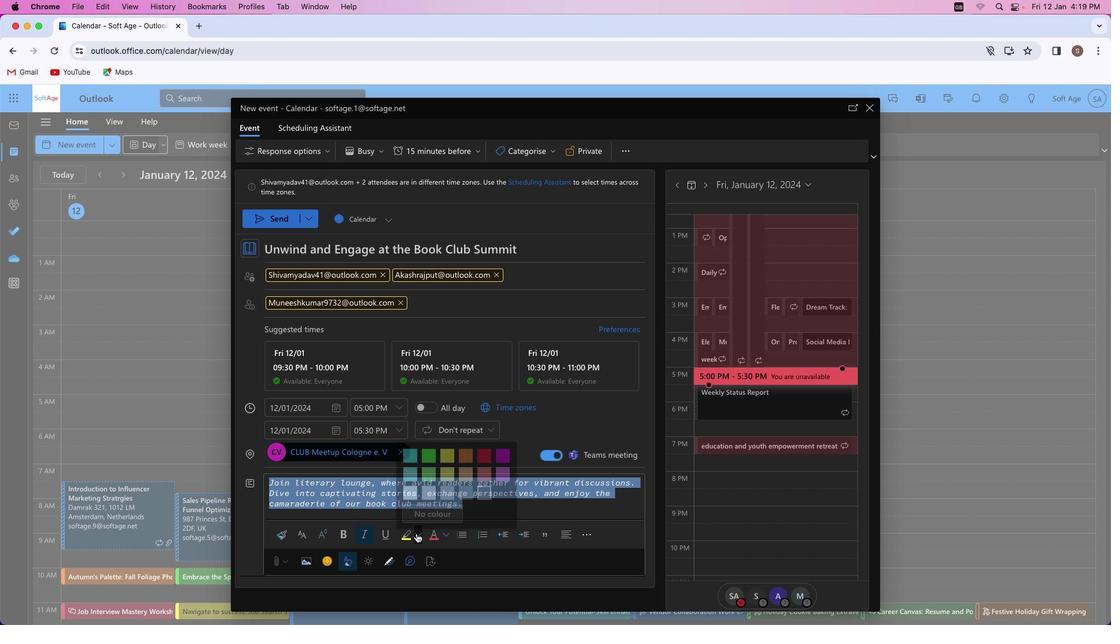 
Action: Mouse pressed left at (412, 529)
Screenshot: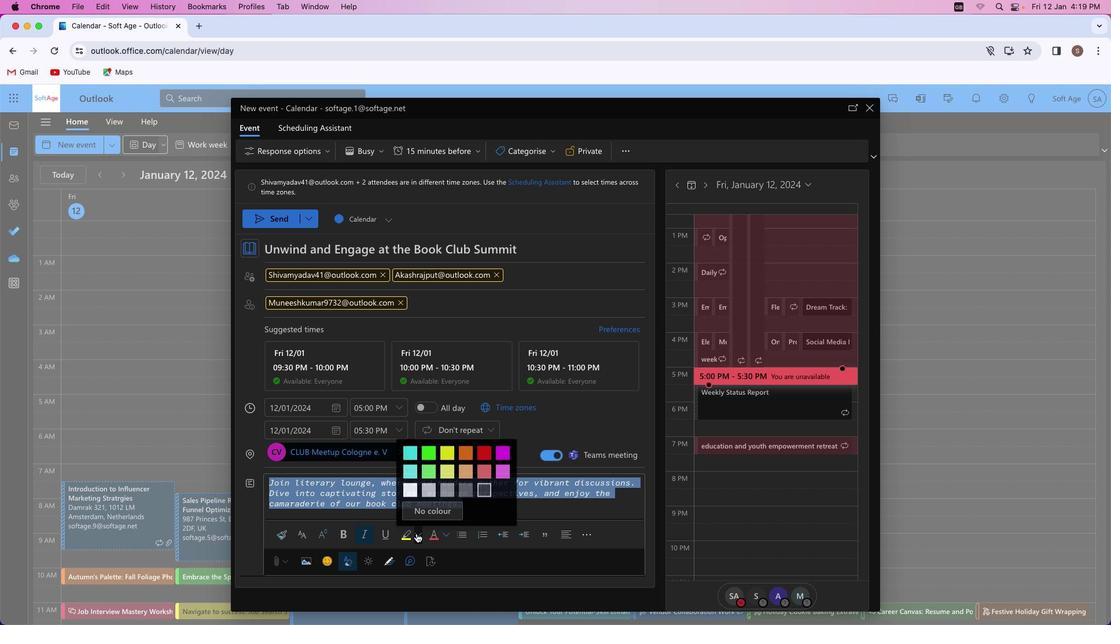 
Action: Mouse moved to (422, 483)
Screenshot: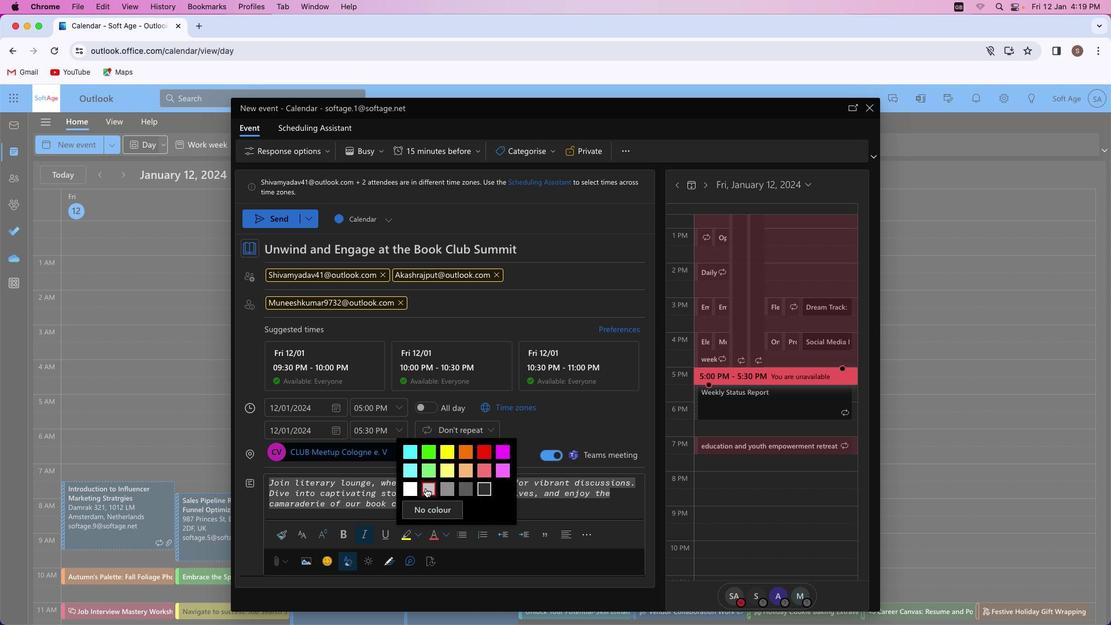 
Action: Mouse pressed left at (422, 483)
Screenshot: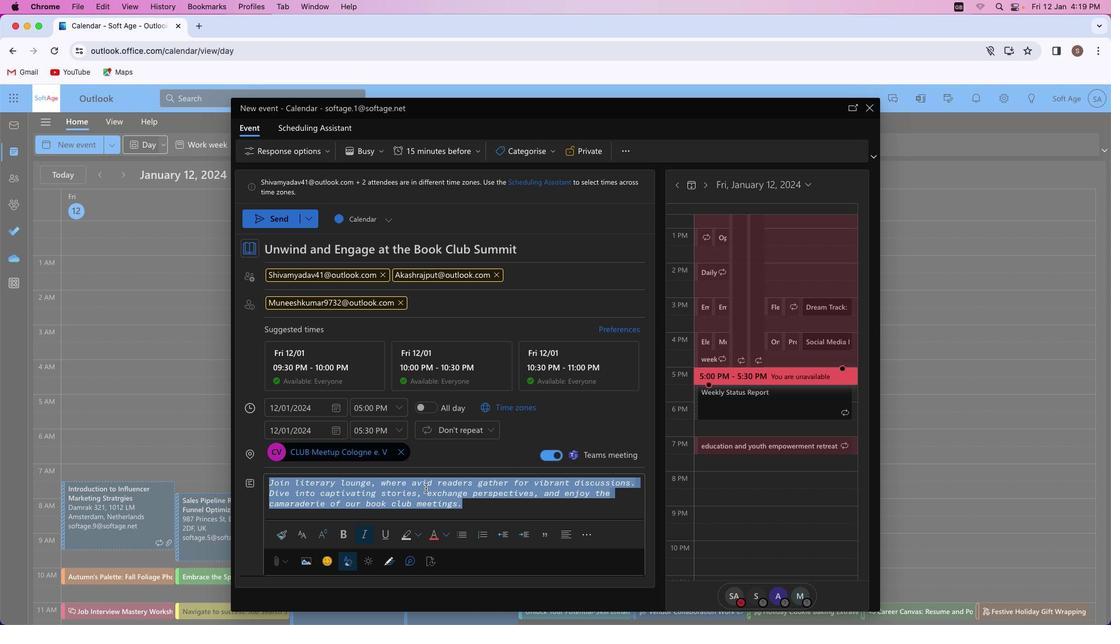 
Action: Mouse moved to (440, 529)
Screenshot: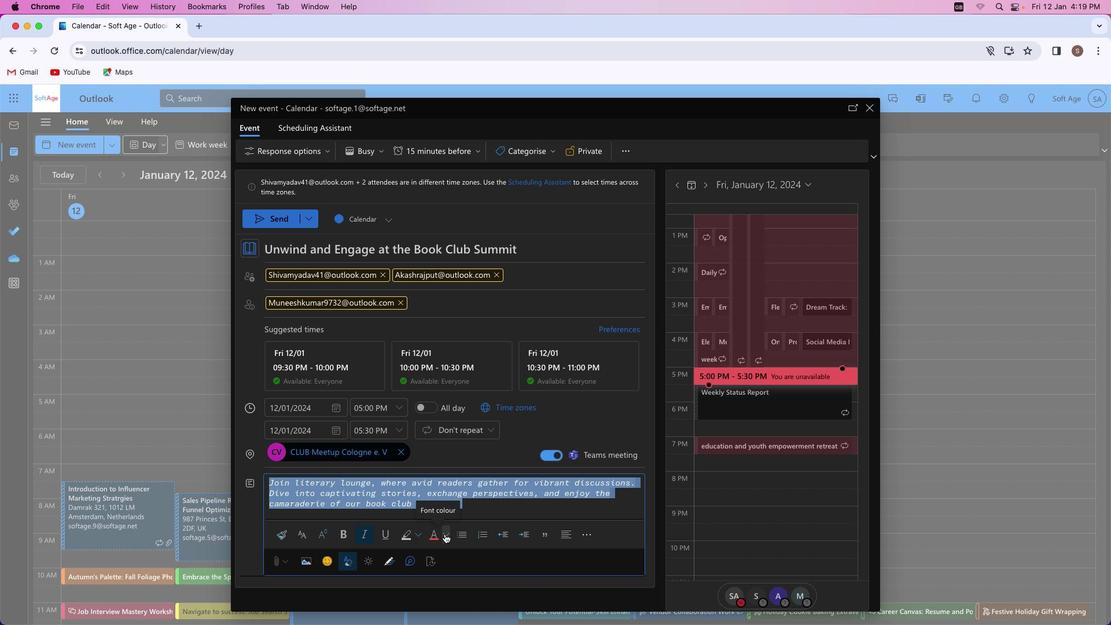 
Action: Mouse pressed left at (440, 529)
Screenshot: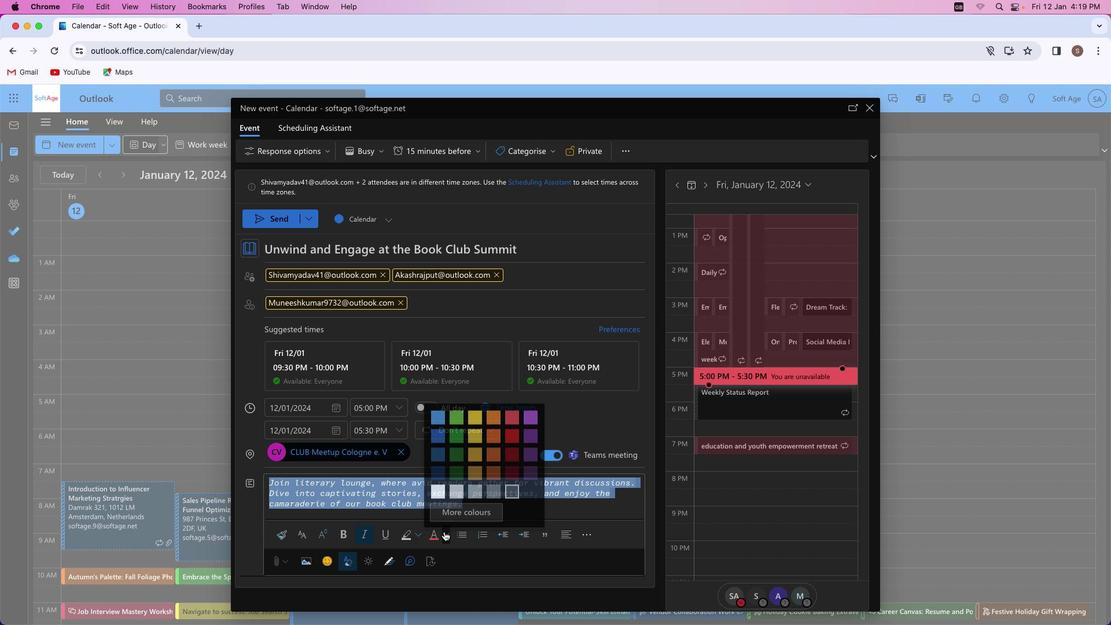 
Action: Mouse moved to (449, 448)
Screenshot: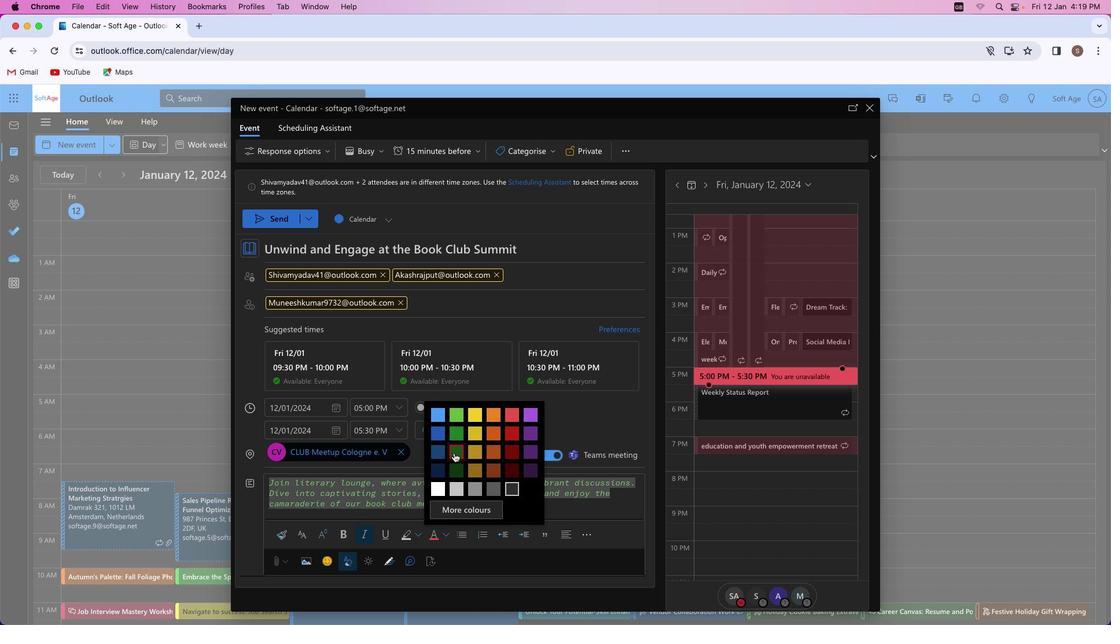 
Action: Mouse pressed left at (449, 448)
Screenshot: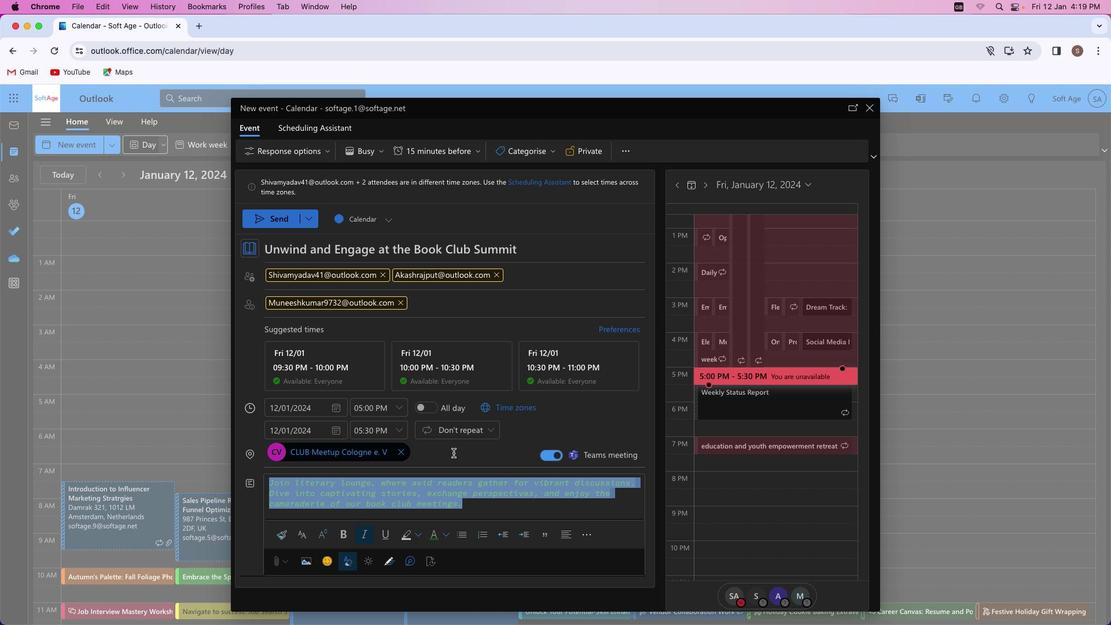 
Action: Mouse moved to (483, 507)
Screenshot: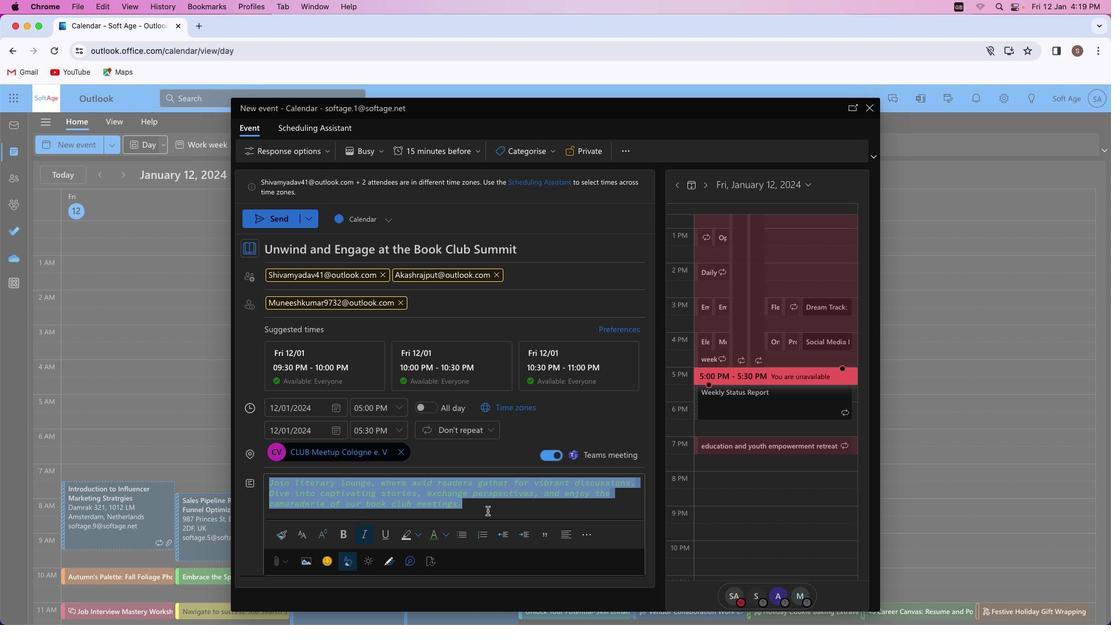 
Action: Mouse pressed left at (483, 507)
Screenshot: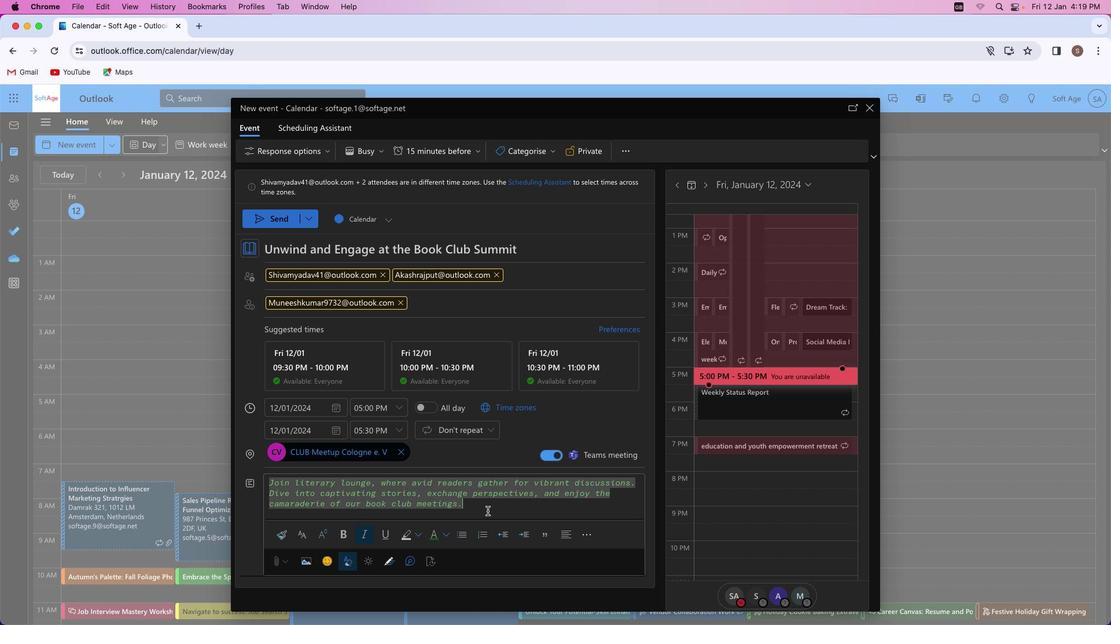 
Action: Mouse moved to (454, 500)
Screenshot: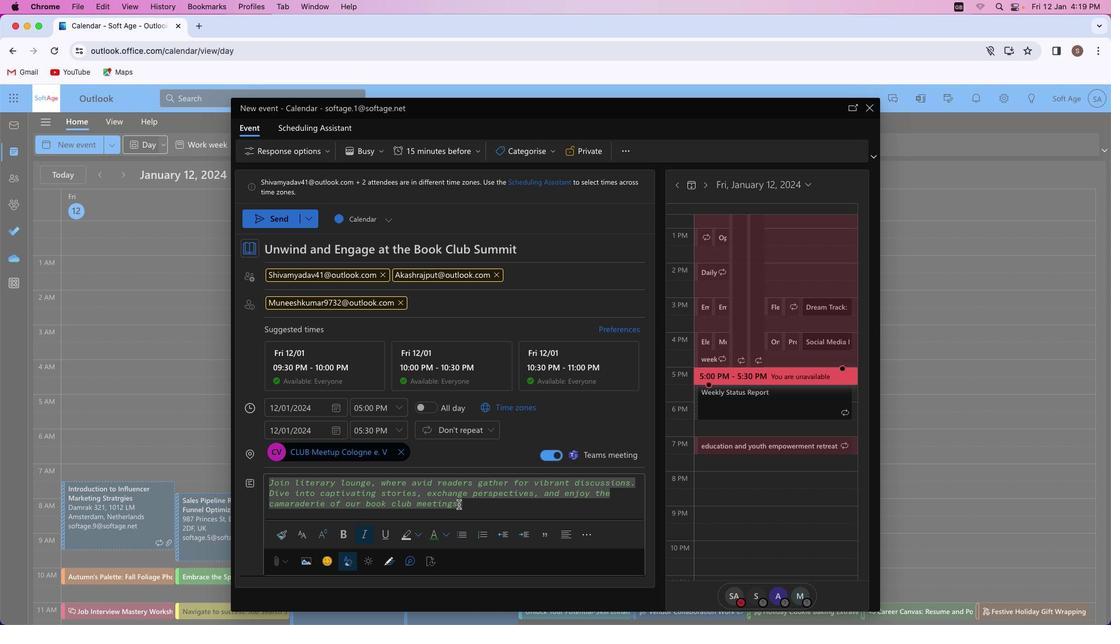 
Action: Mouse pressed left at (454, 500)
Screenshot: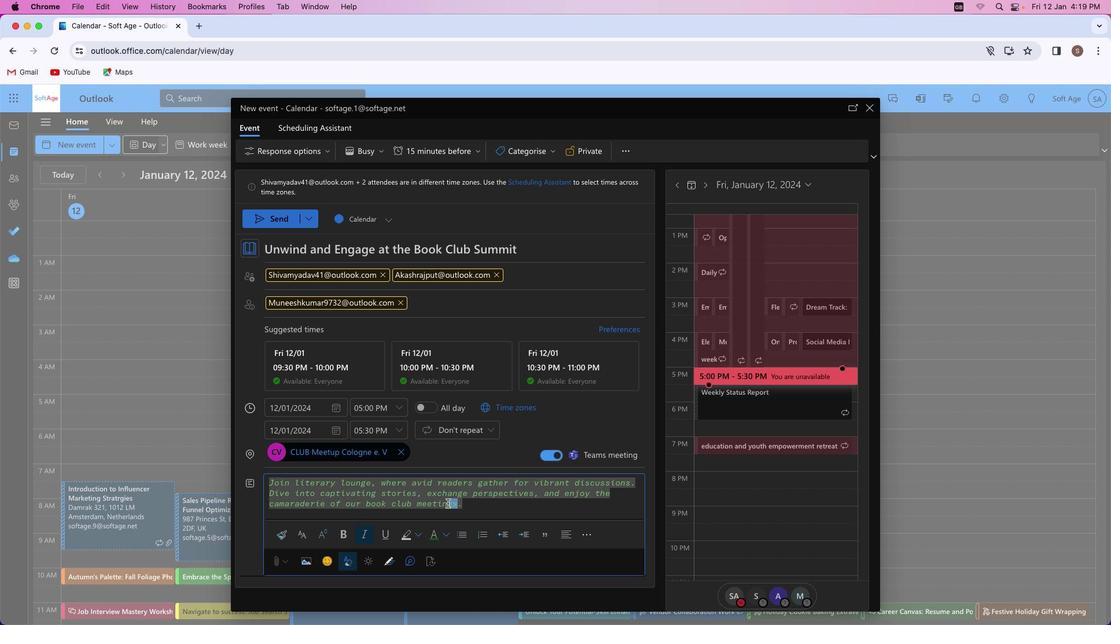 
Action: Mouse moved to (339, 530)
Screenshot: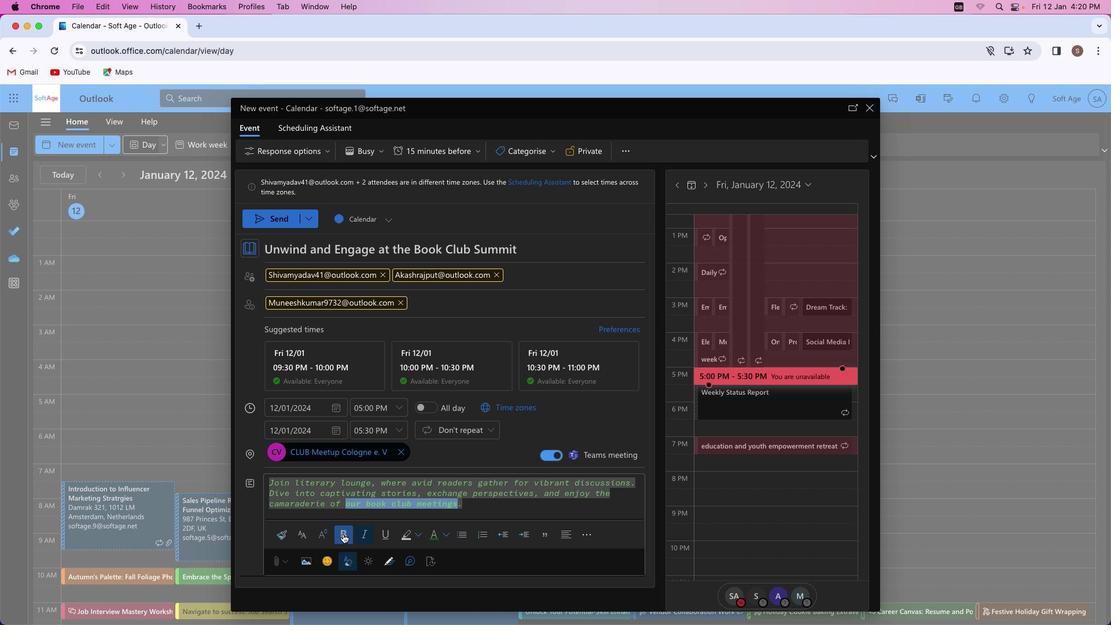 
Action: Mouse pressed left at (339, 530)
Screenshot: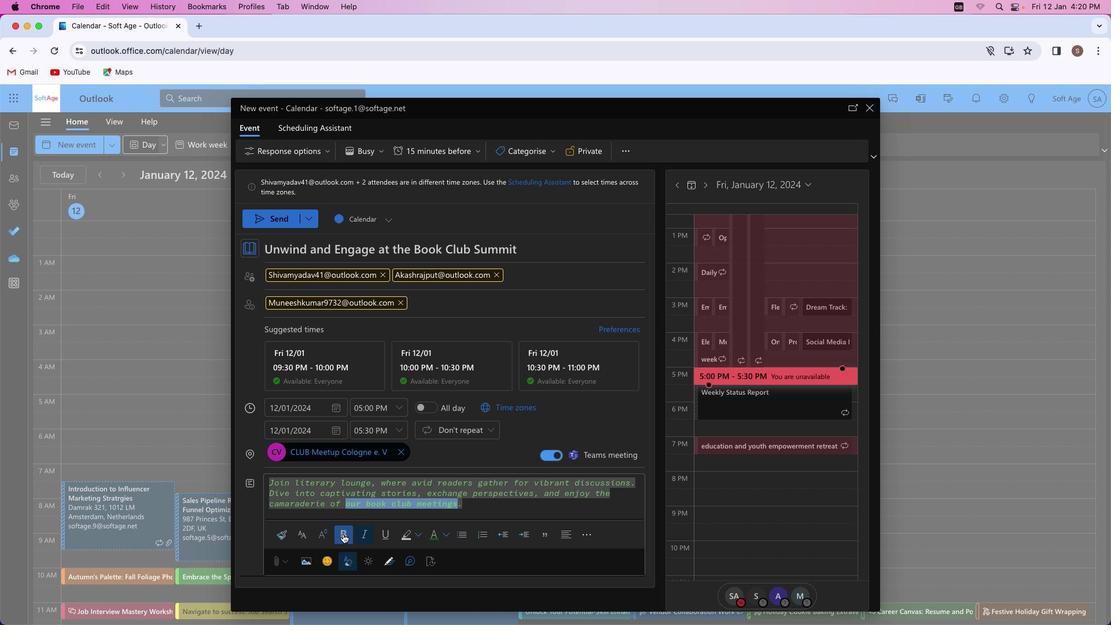 
Action: Mouse moved to (381, 530)
Screenshot: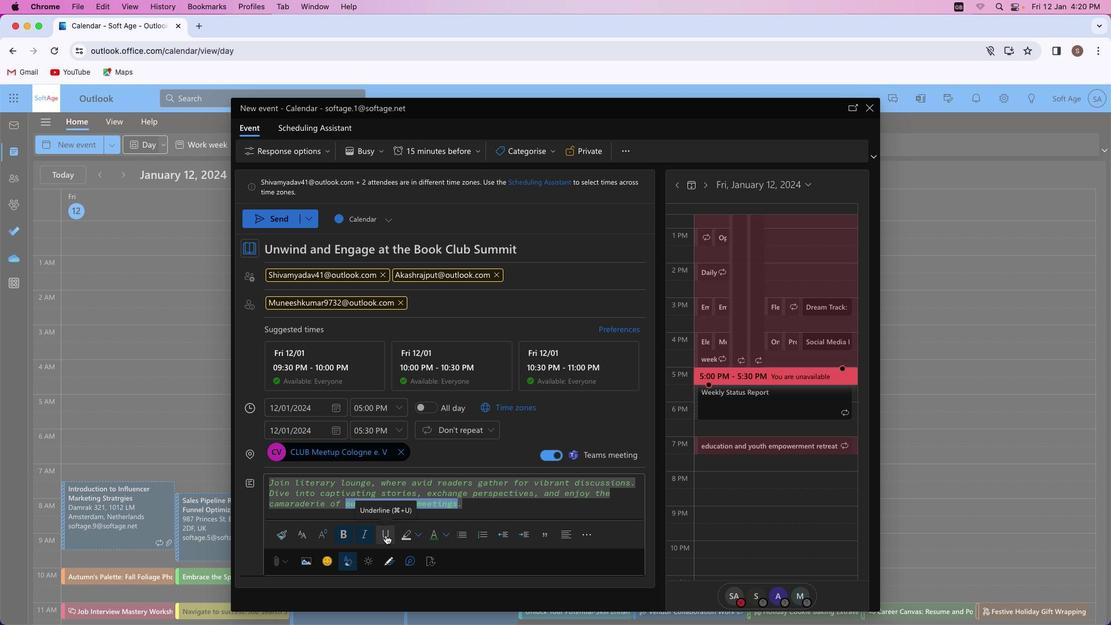 
Action: Mouse pressed left at (381, 530)
Screenshot: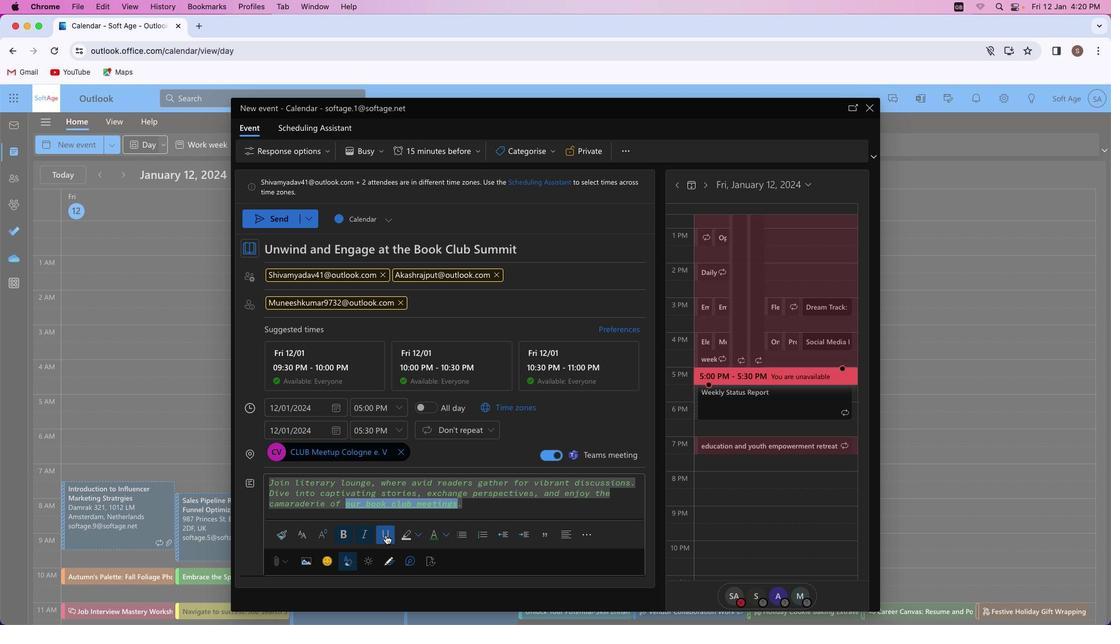 
Action: Mouse moved to (441, 532)
Screenshot: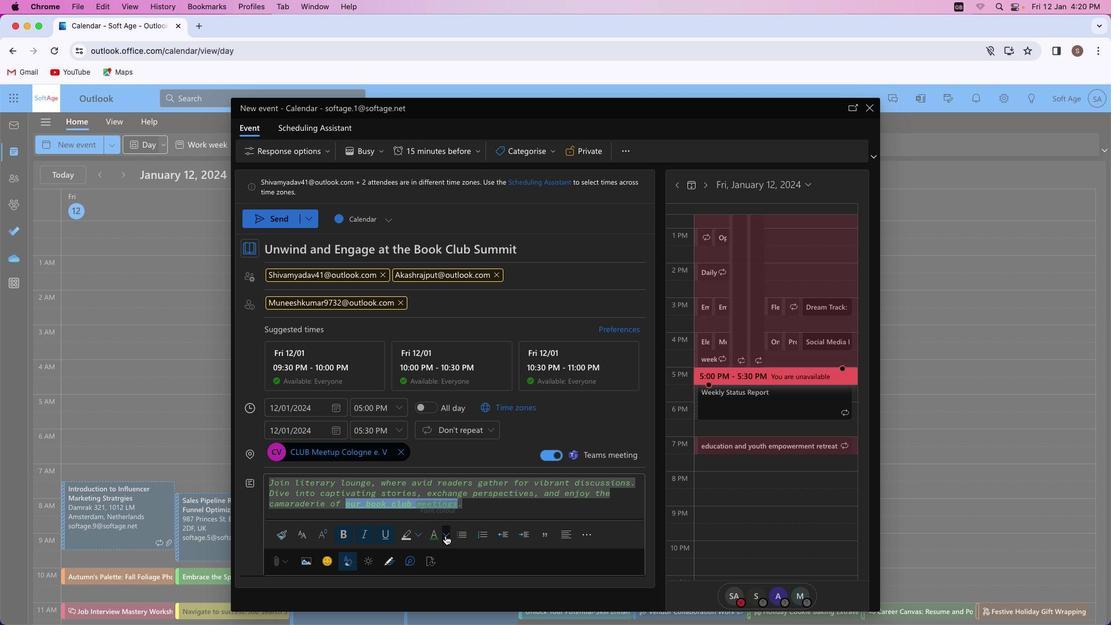 
Action: Mouse pressed left at (441, 532)
Screenshot: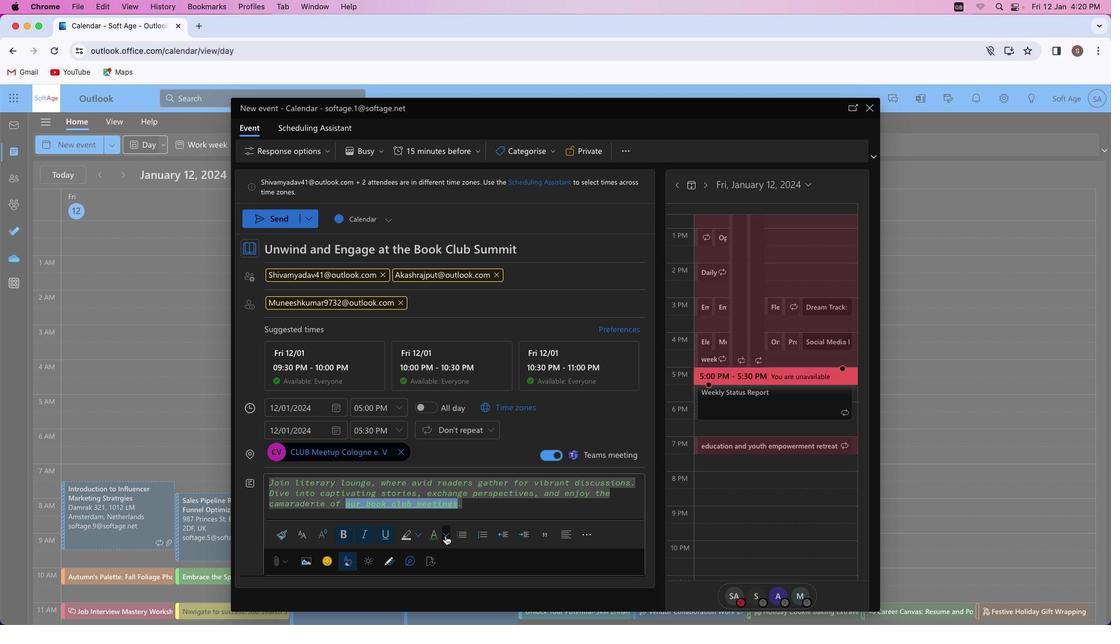 
Action: Mouse moved to (468, 467)
Screenshot: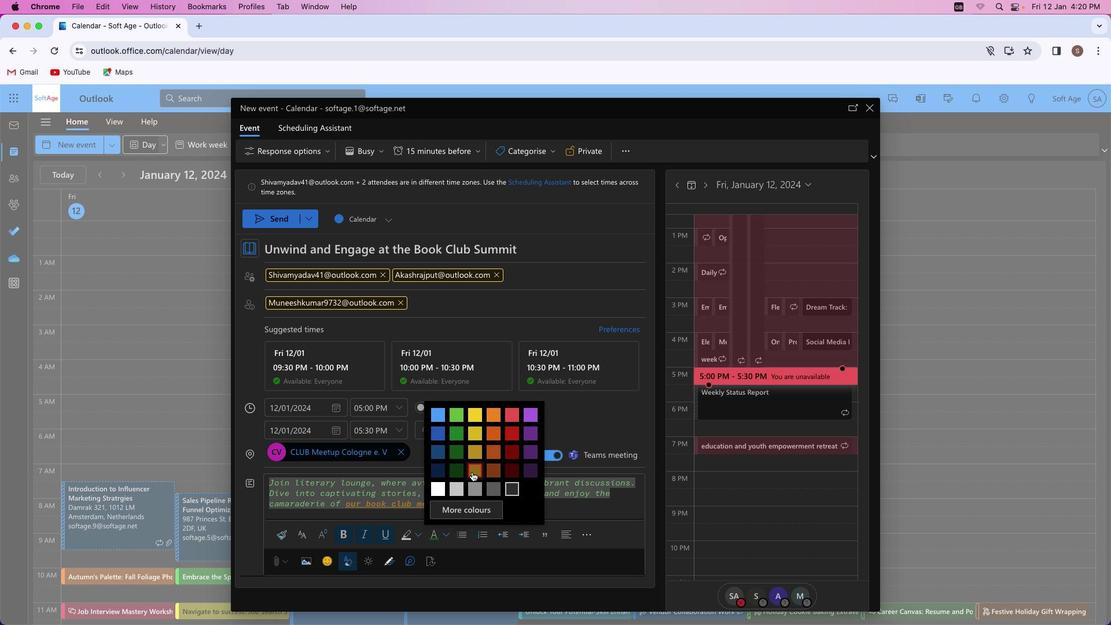
Action: Mouse pressed left at (468, 467)
Screenshot: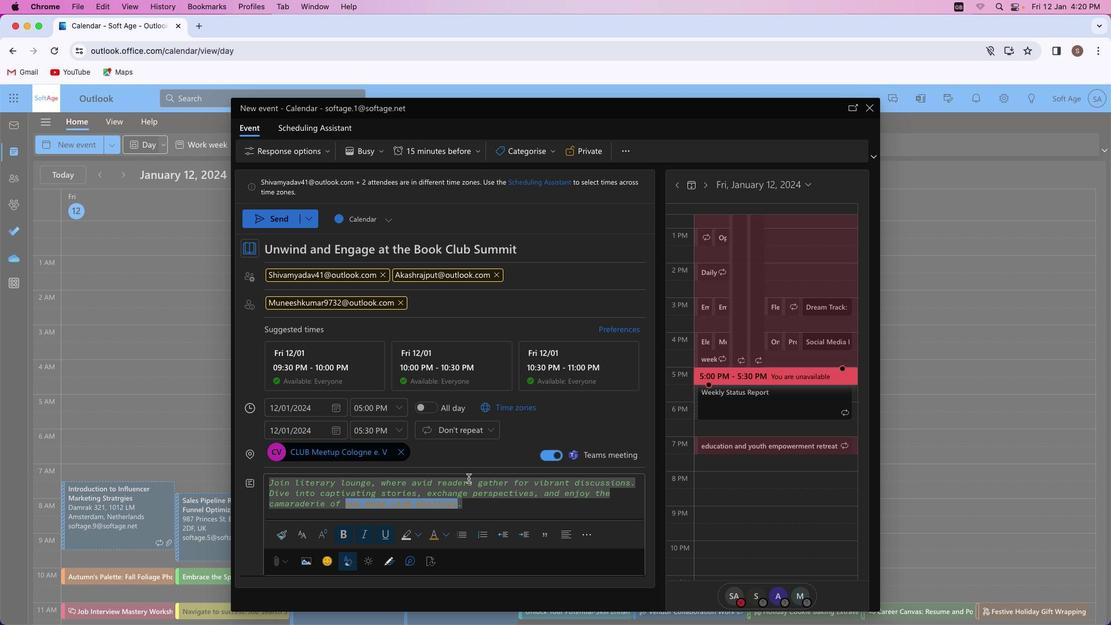 
Action: Mouse moved to (477, 505)
Screenshot: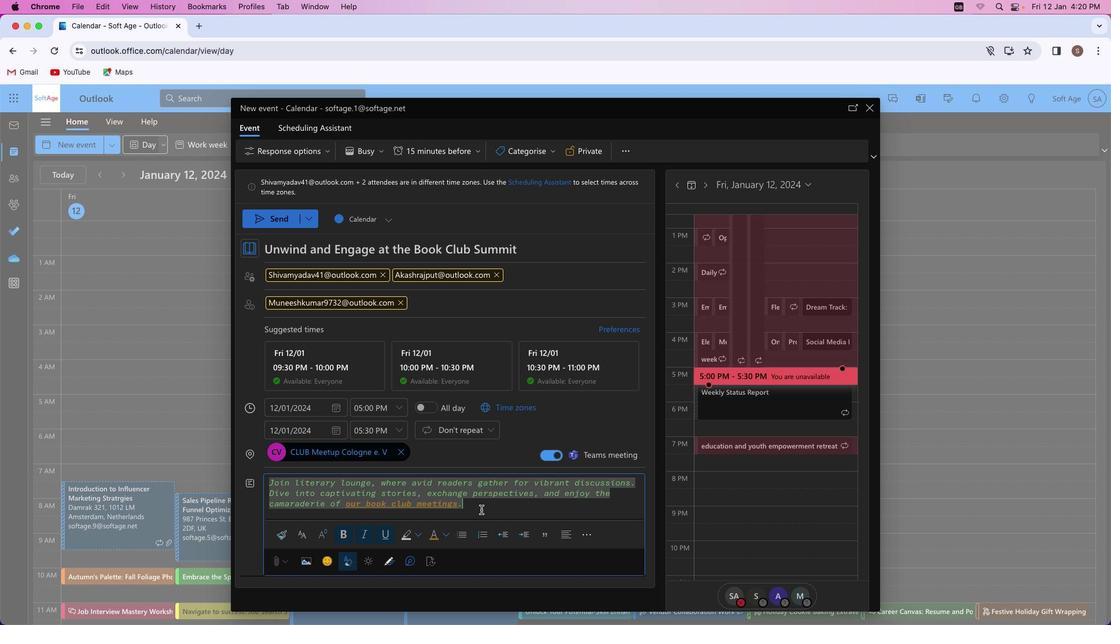 
Action: Mouse pressed left at (477, 505)
Screenshot: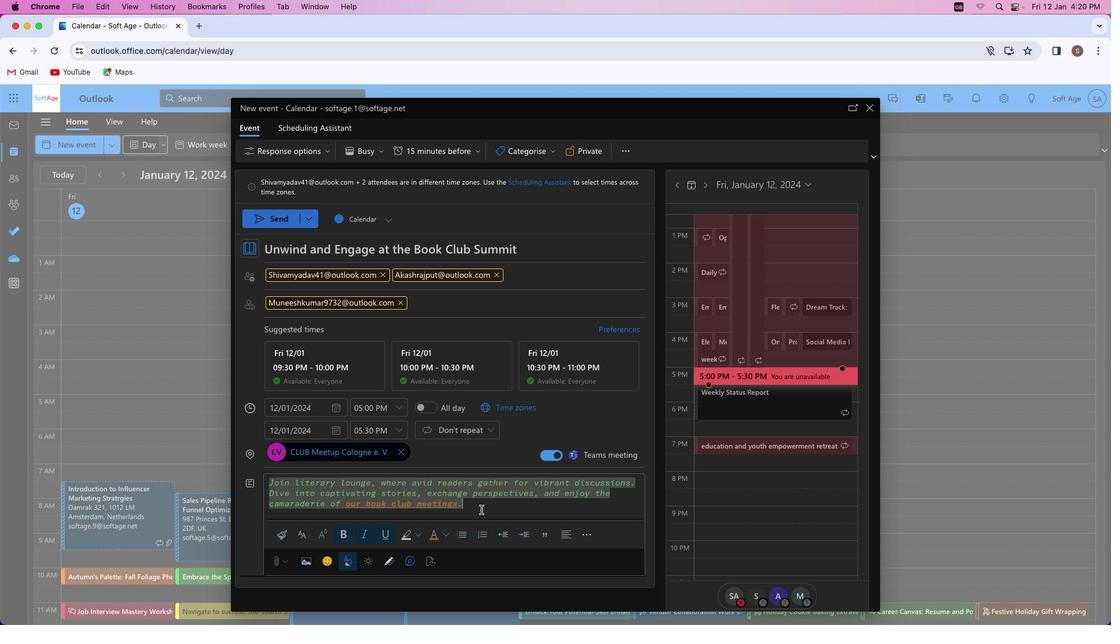 
Action: Mouse moved to (509, 146)
Screenshot: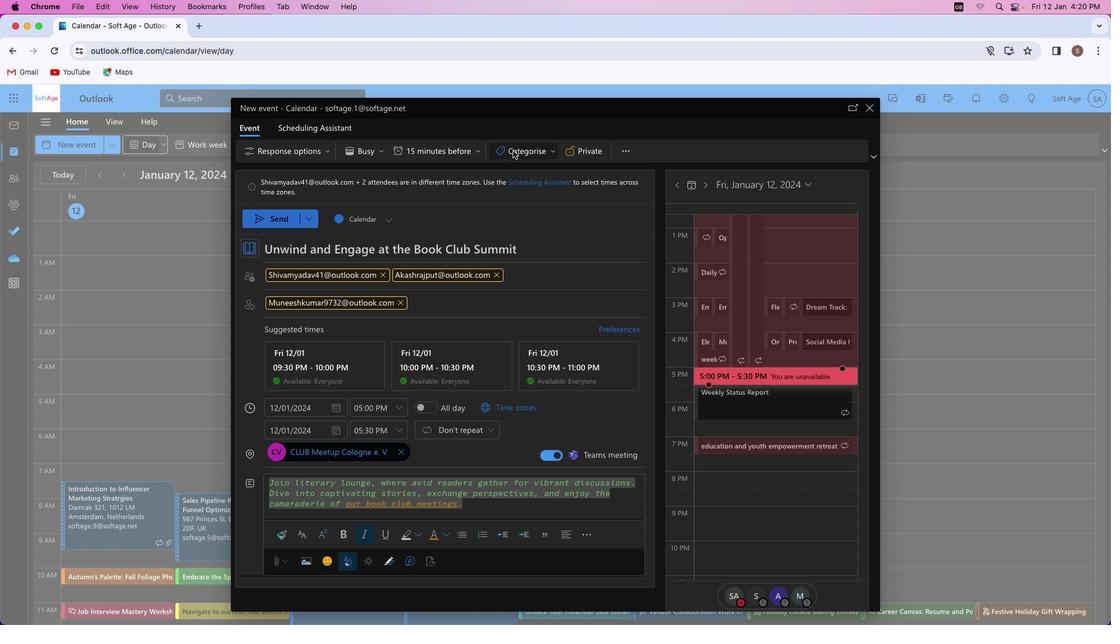 
Action: Mouse pressed left at (509, 146)
Screenshot: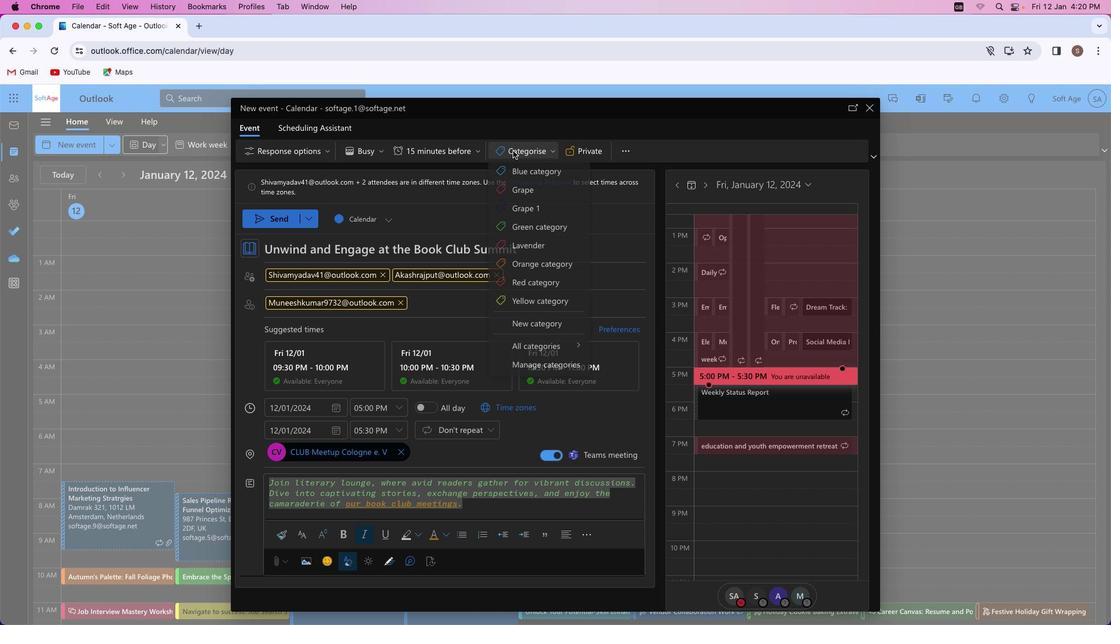 
Action: Mouse moved to (520, 222)
Screenshot: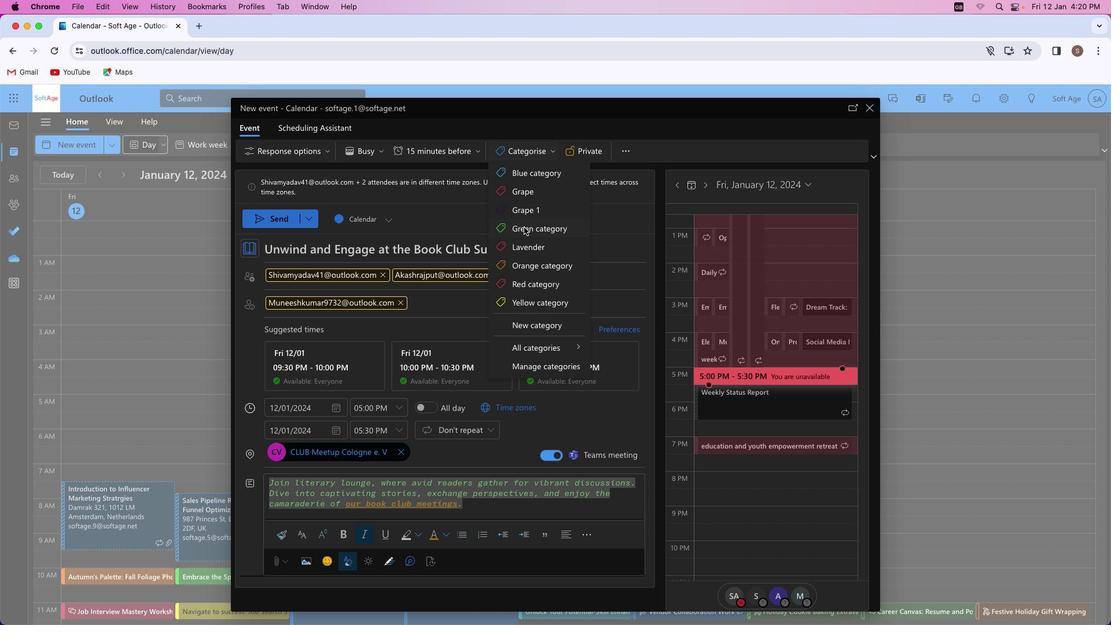 
Action: Mouse pressed left at (520, 222)
Screenshot: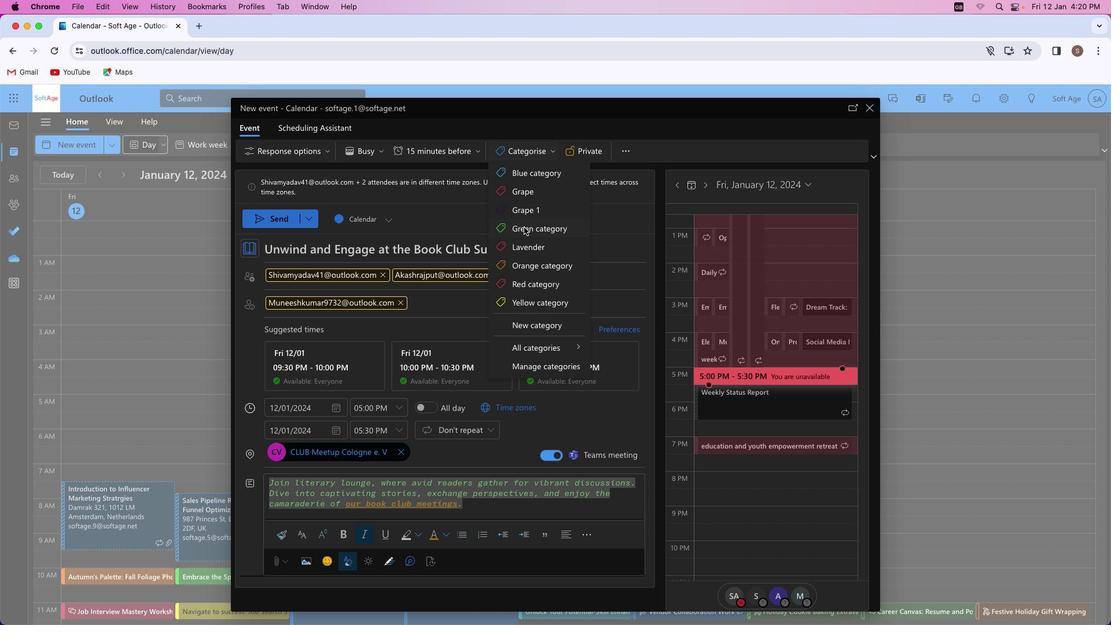 
Action: Mouse moved to (274, 215)
Screenshot: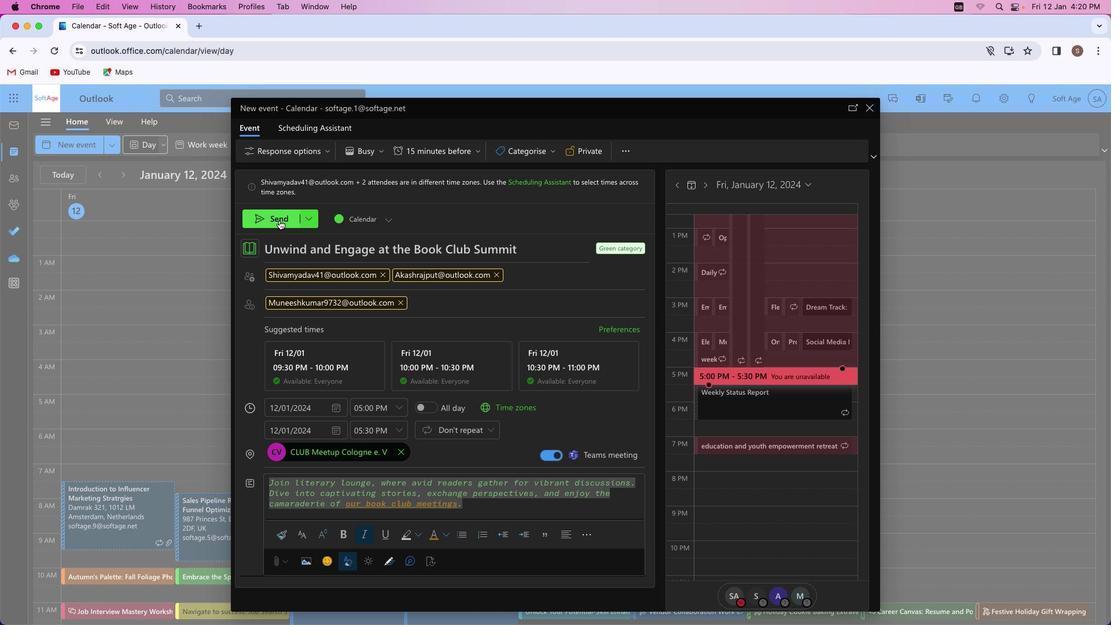 
Action: Mouse pressed left at (274, 215)
Screenshot: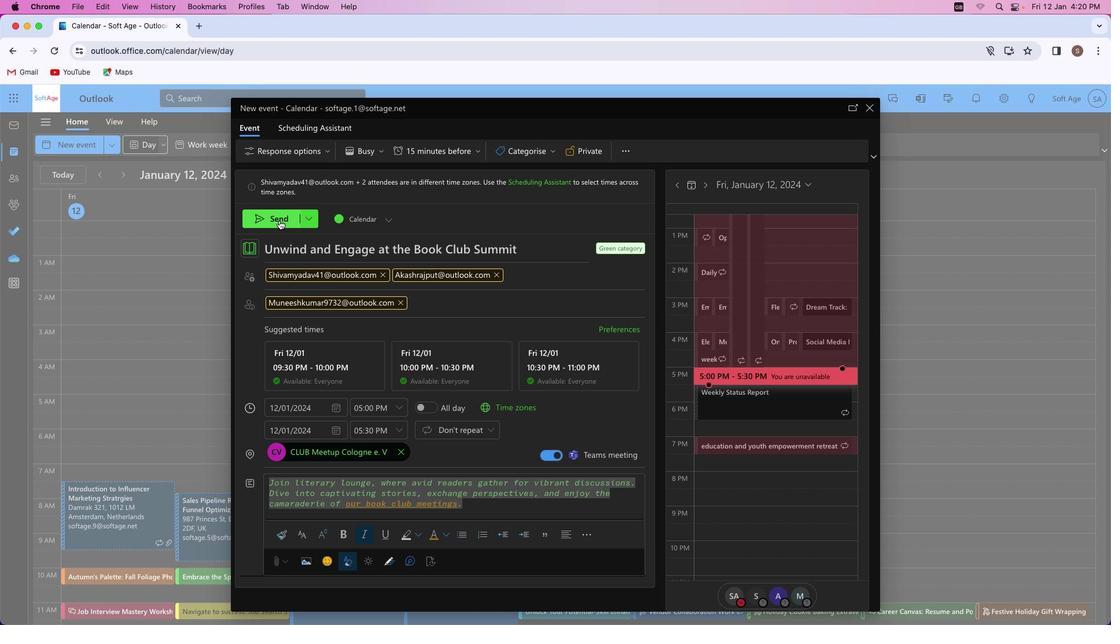 
Action: Mouse moved to (591, 208)
Screenshot: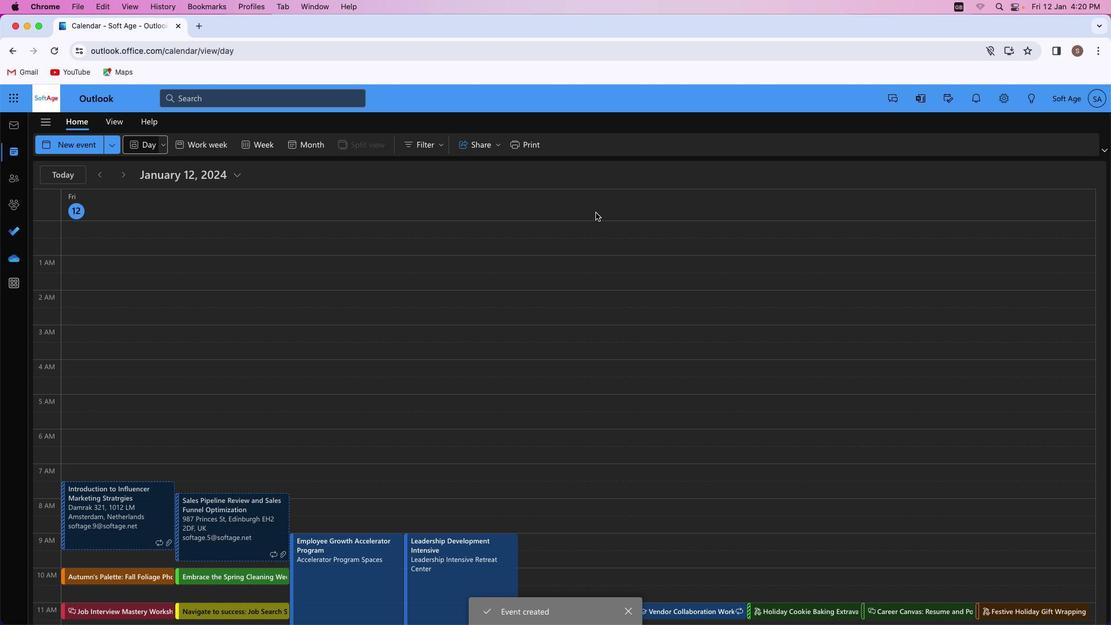 
